 Task: Create a due date automation trigger when advanced on, on the monday of the week a card is due add fields with custom field "Resume" set to a number lower or equal to 1 and lower or equal to 10 at 11:00 AM.
Action: Mouse moved to (1343, 103)
Screenshot: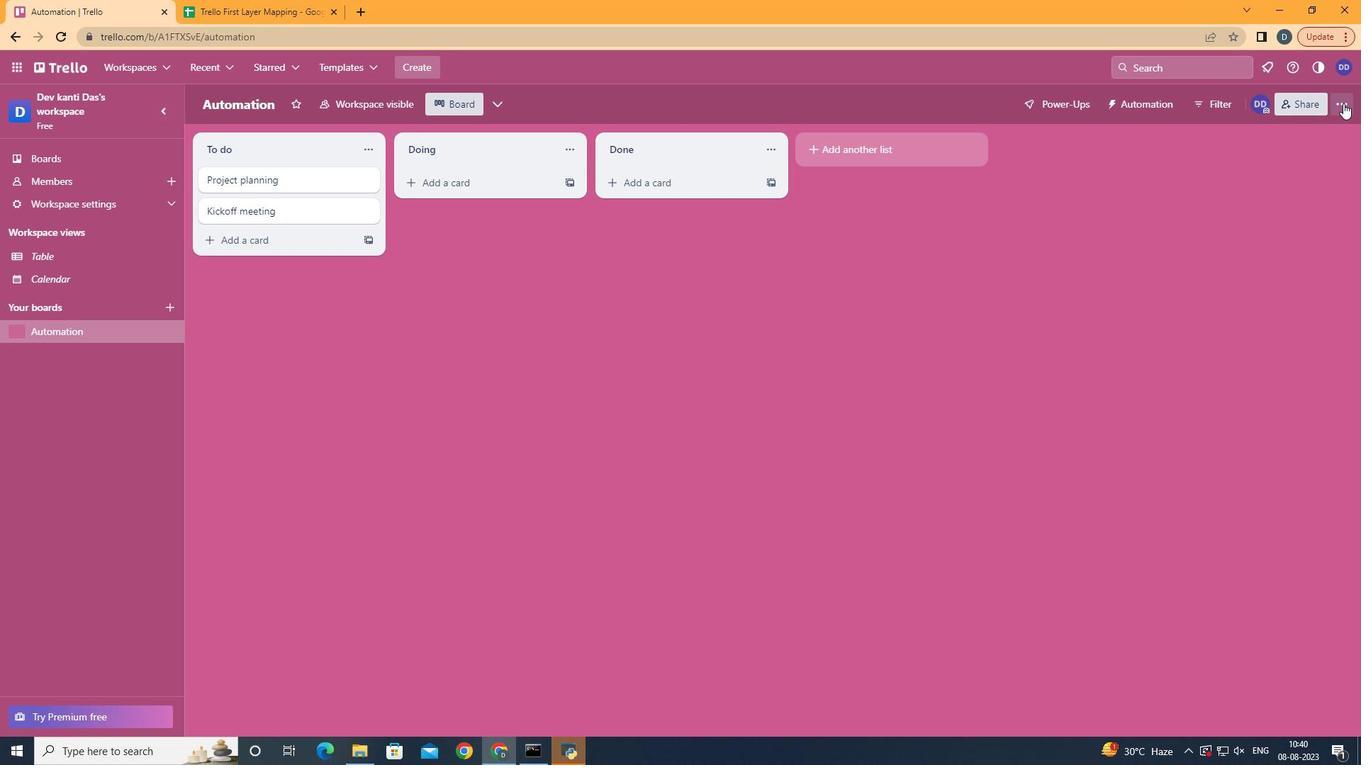
Action: Mouse pressed left at (1343, 103)
Screenshot: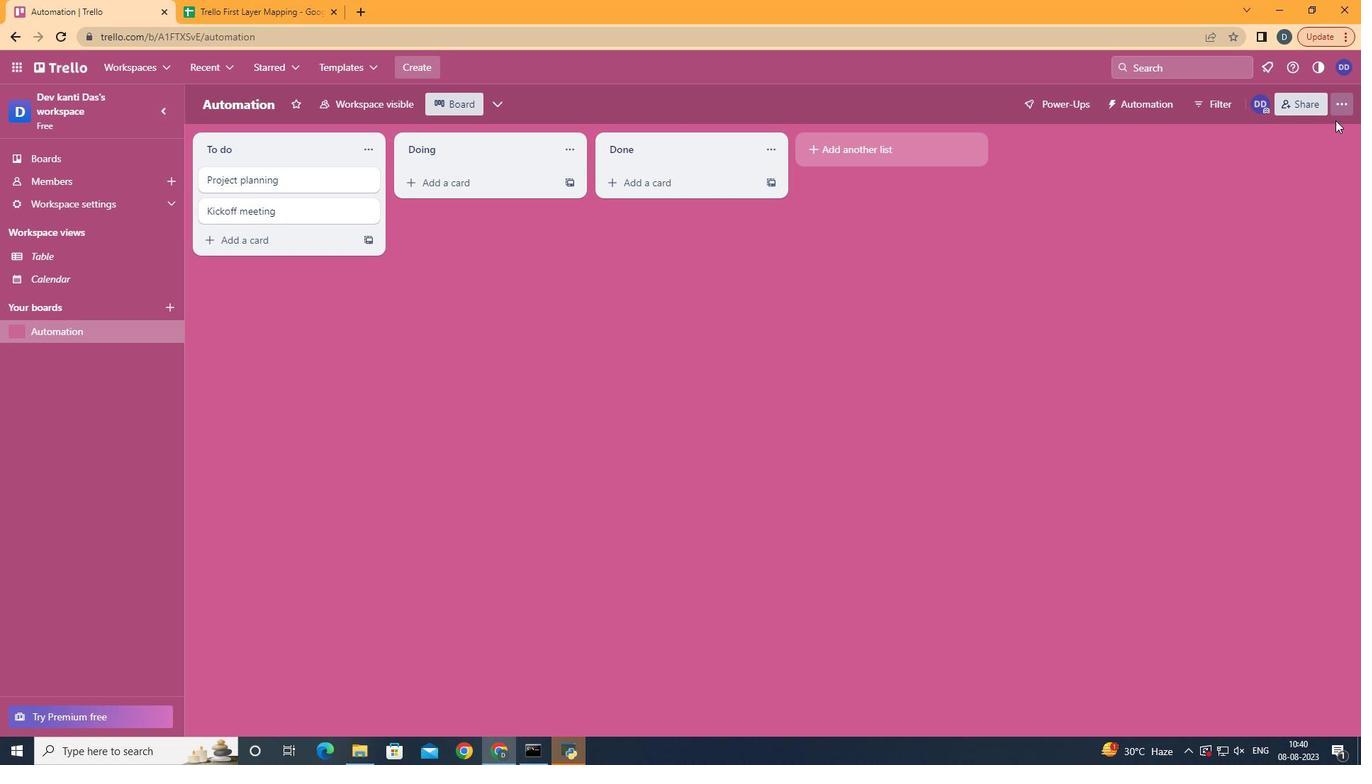 
Action: Mouse moved to (1255, 300)
Screenshot: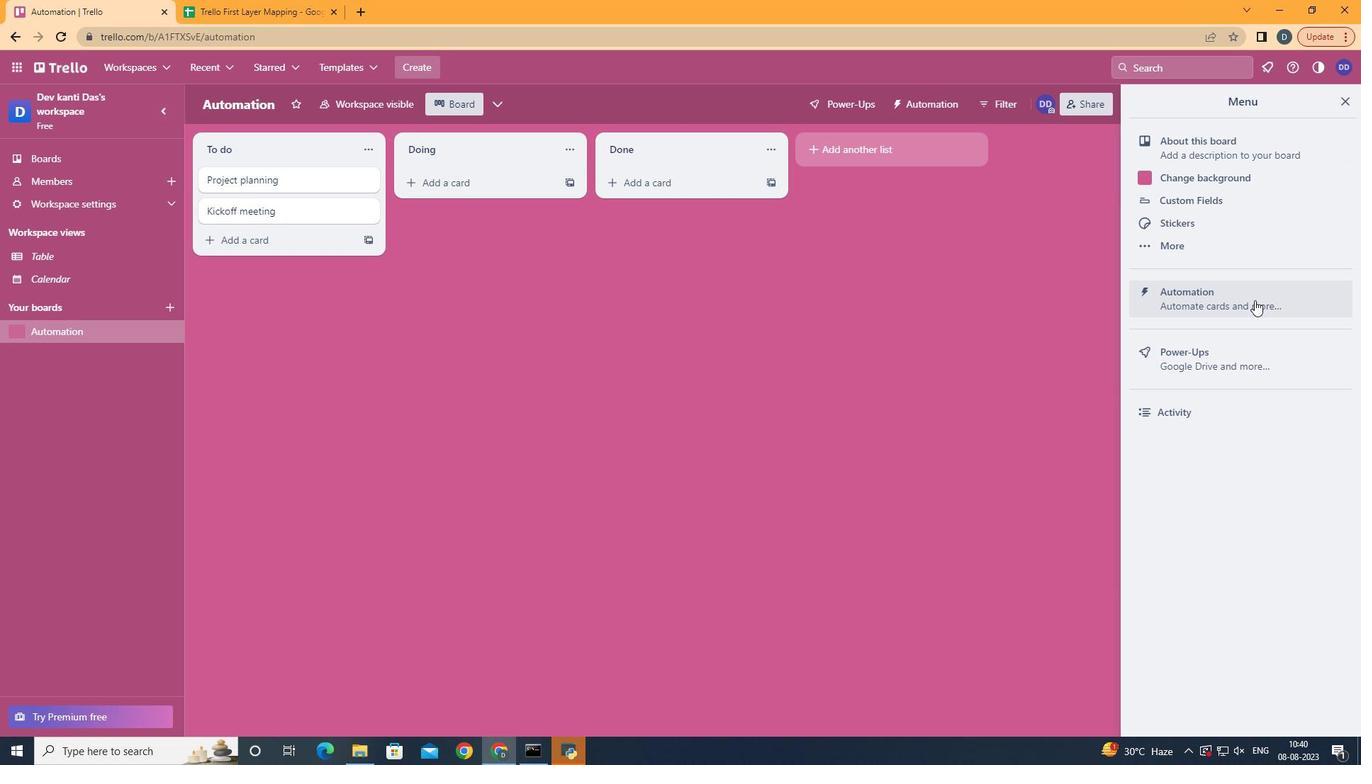 
Action: Mouse pressed left at (1255, 300)
Screenshot: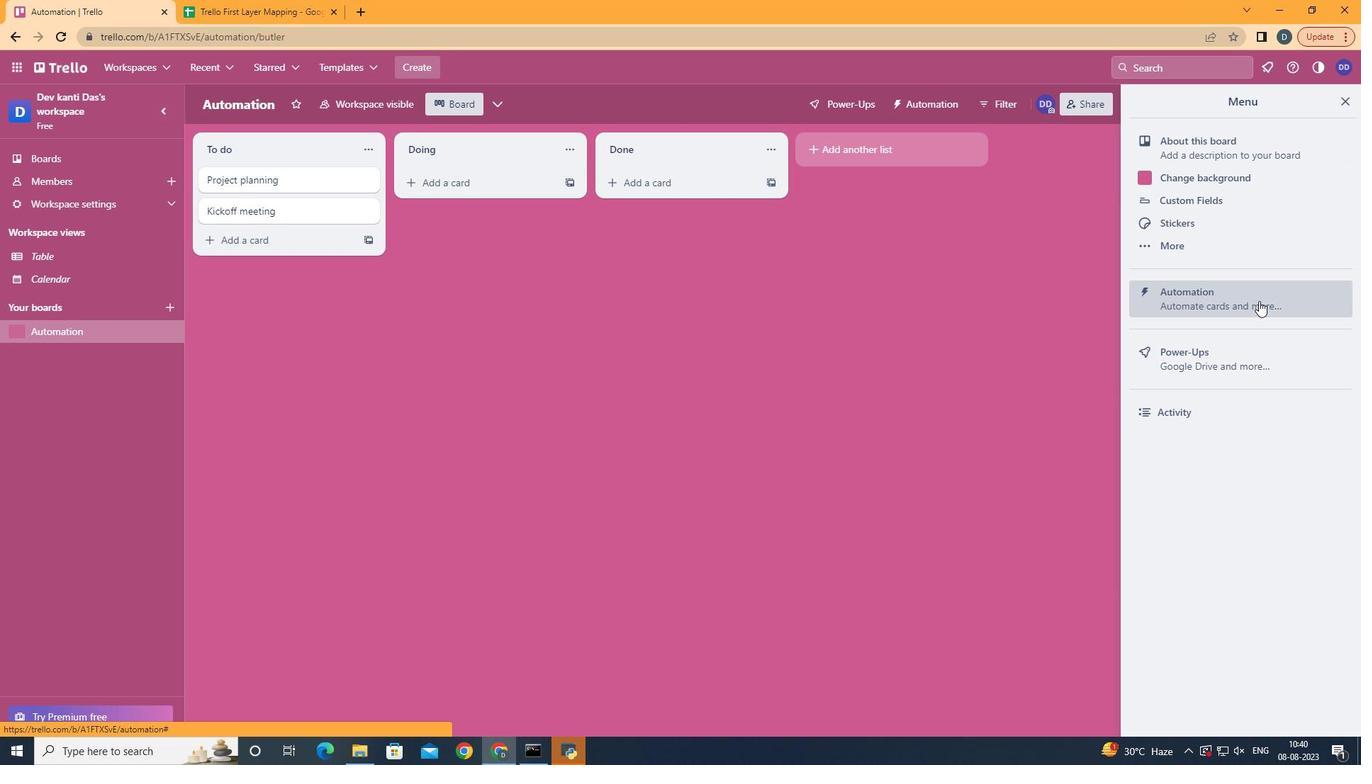
Action: Mouse moved to (257, 289)
Screenshot: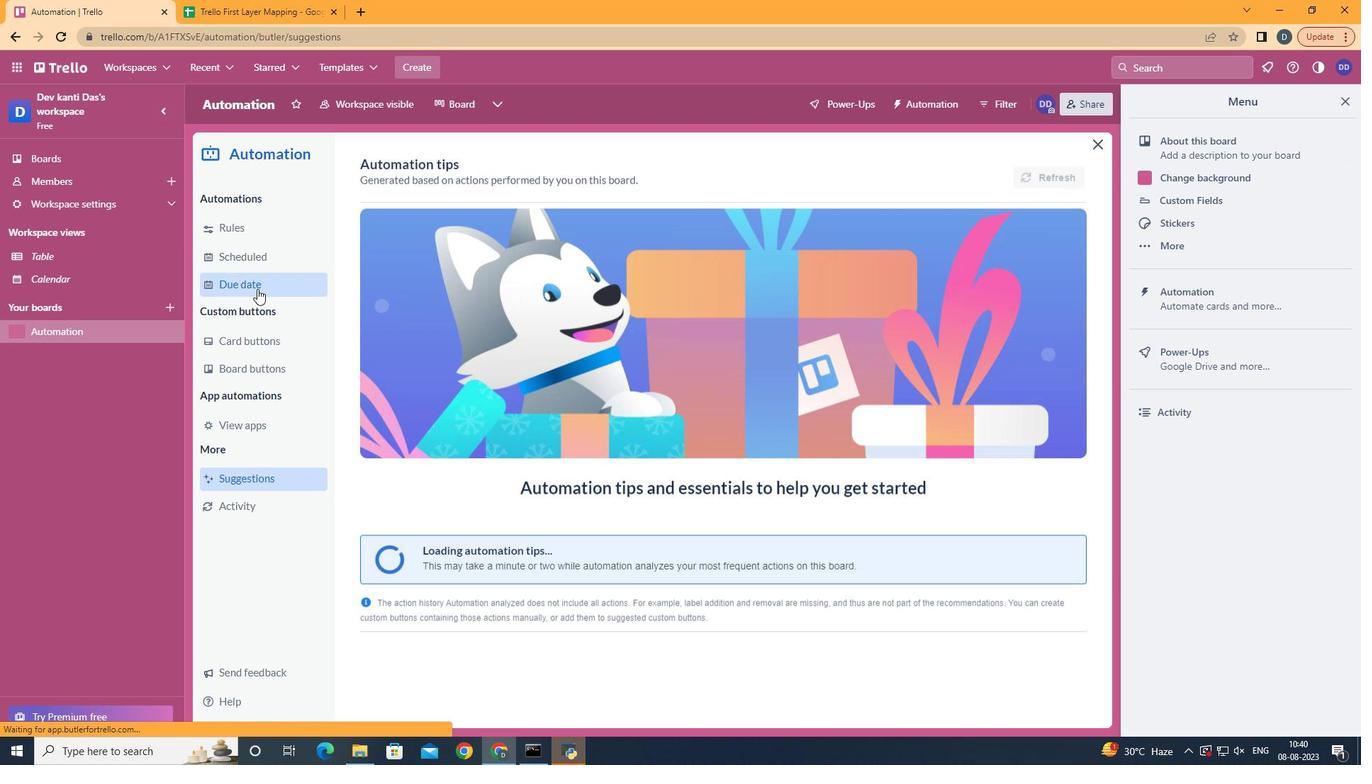 
Action: Mouse pressed left at (257, 289)
Screenshot: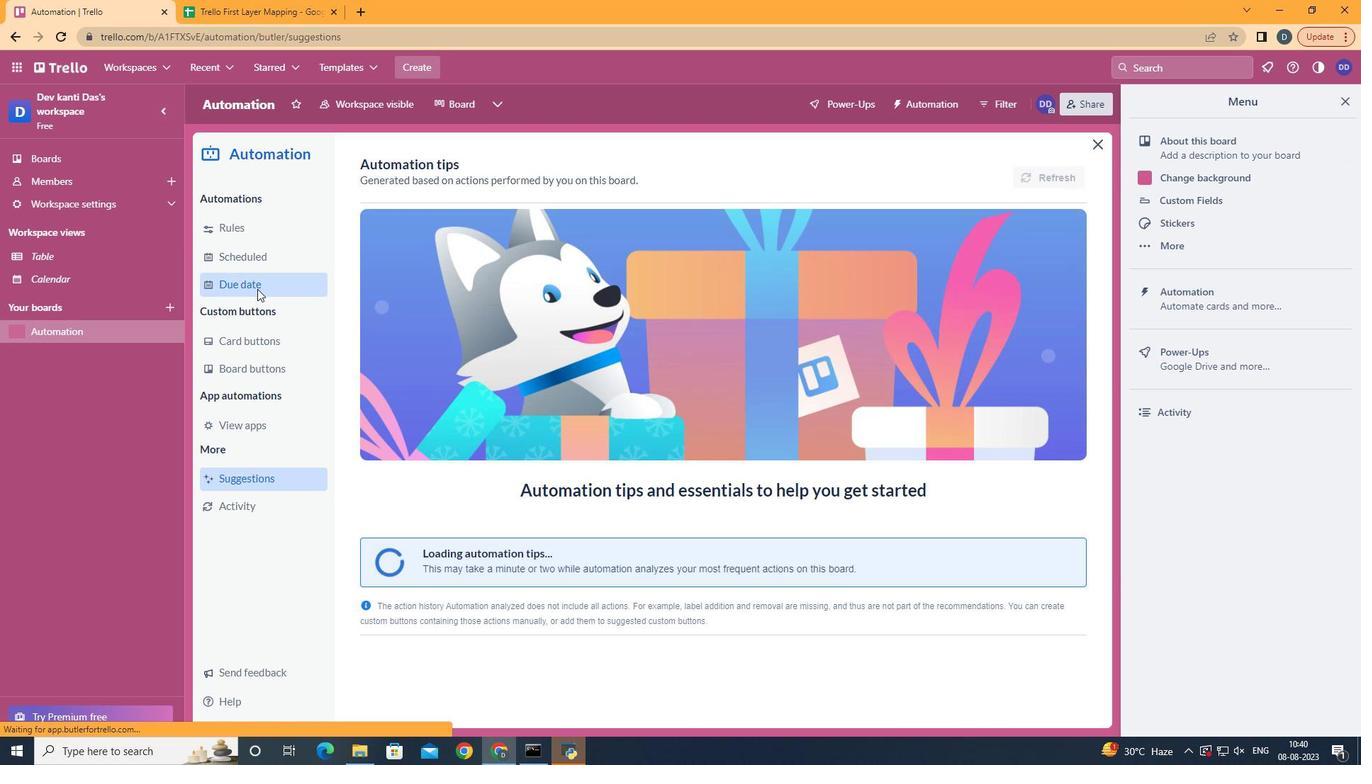 
Action: Mouse moved to (984, 172)
Screenshot: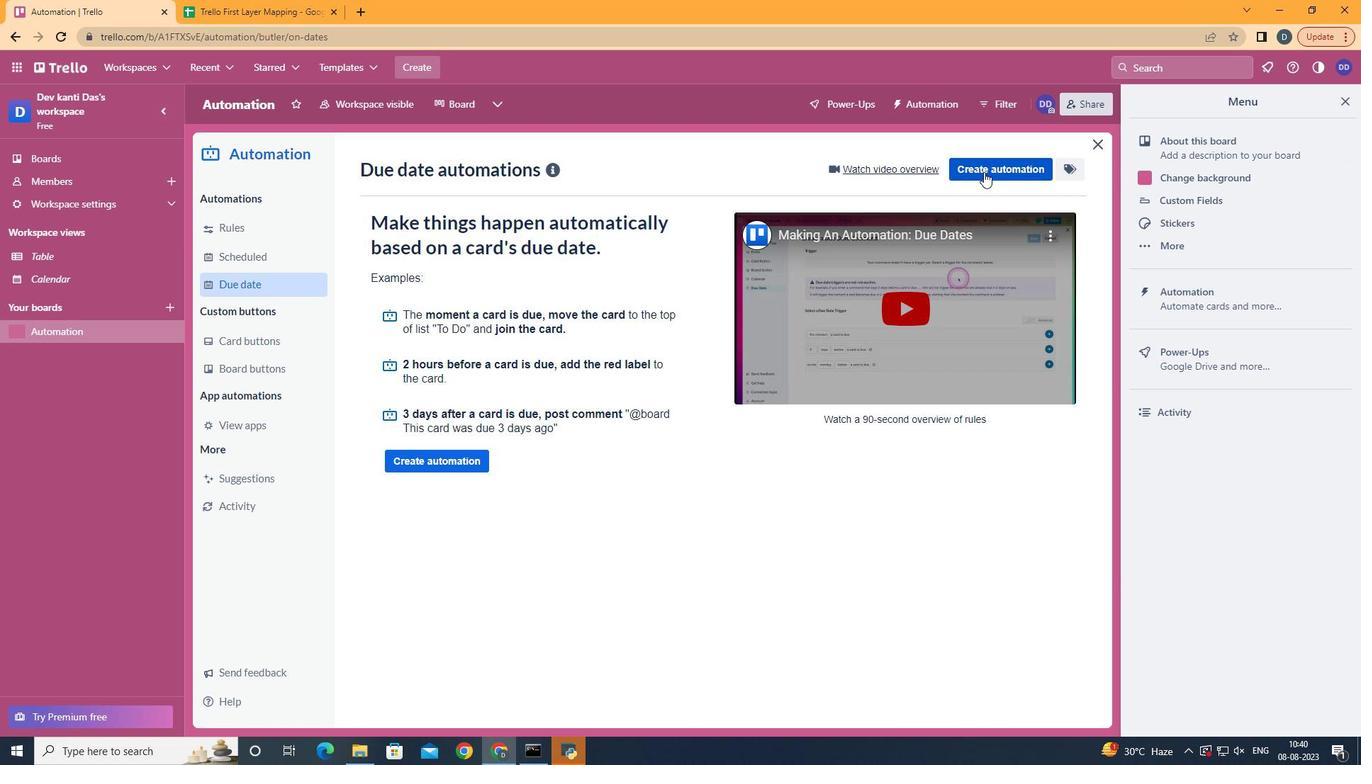 
Action: Mouse pressed left at (984, 172)
Screenshot: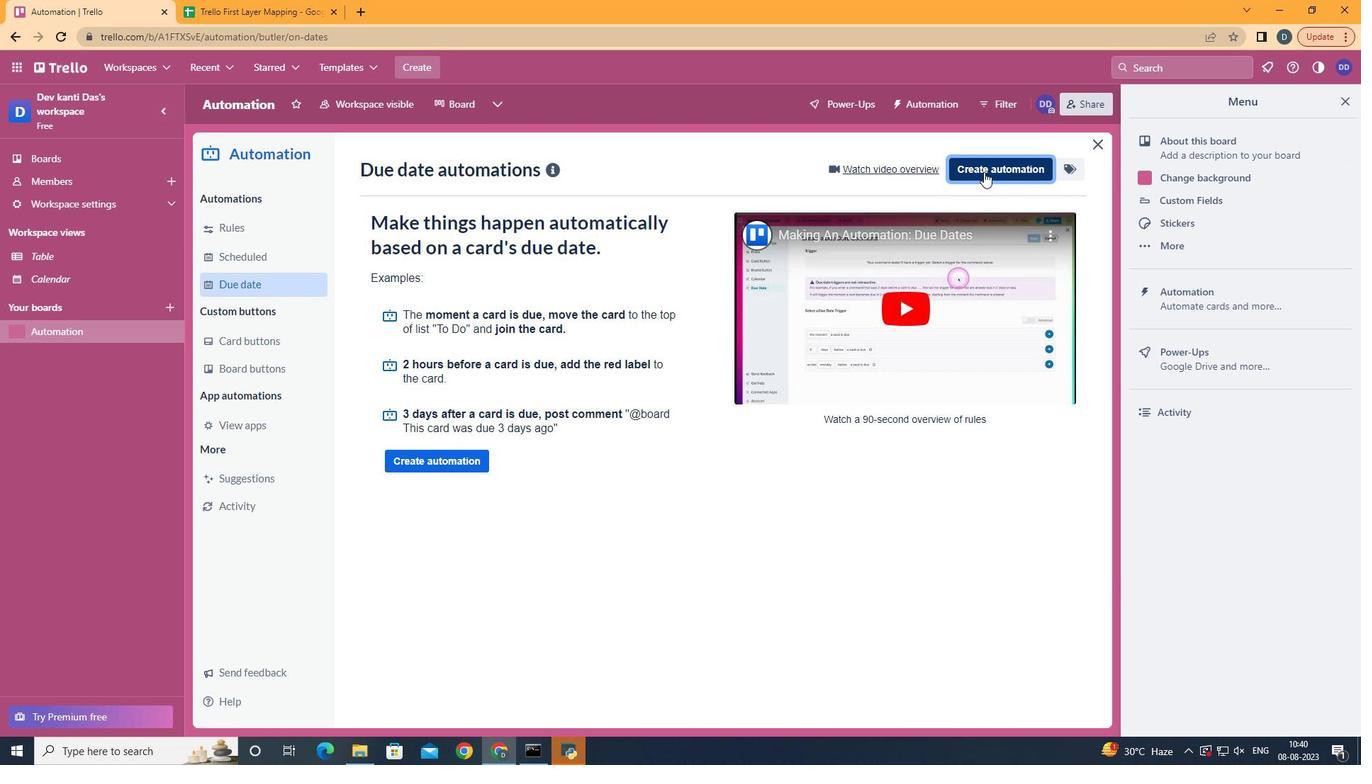 
Action: Mouse moved to (694, 310)
Screenshot: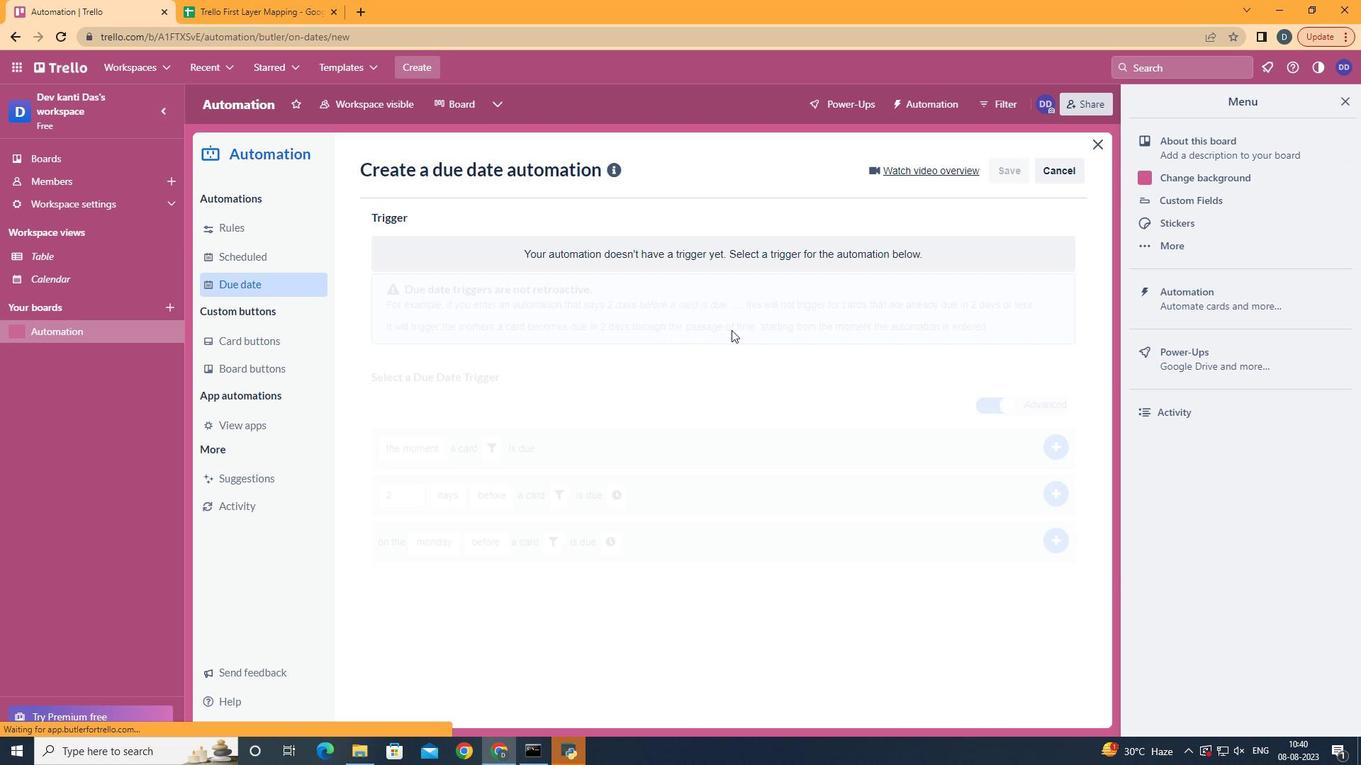 
Action: Mouse pressed left at (694, 310)
Screenshot: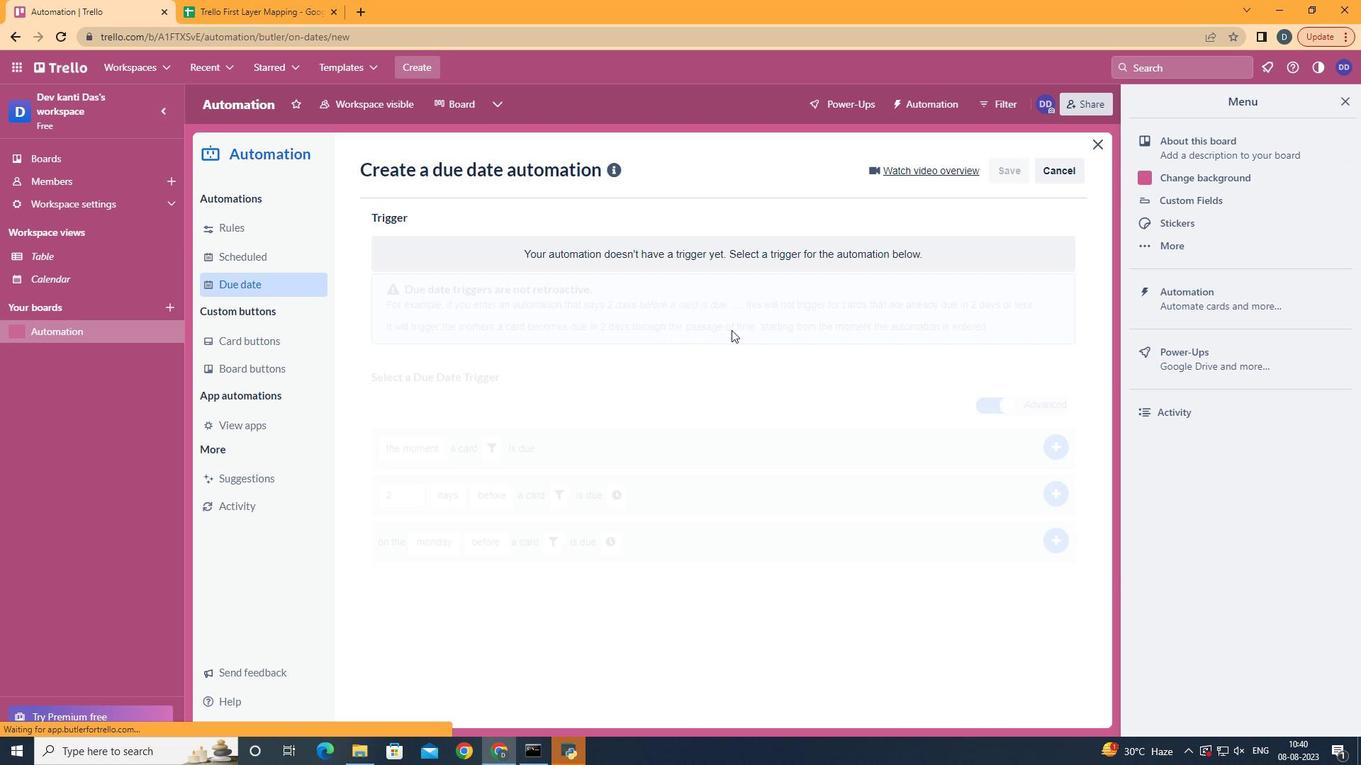 
Action: Mouse moved to (465, 362)
Screenshot: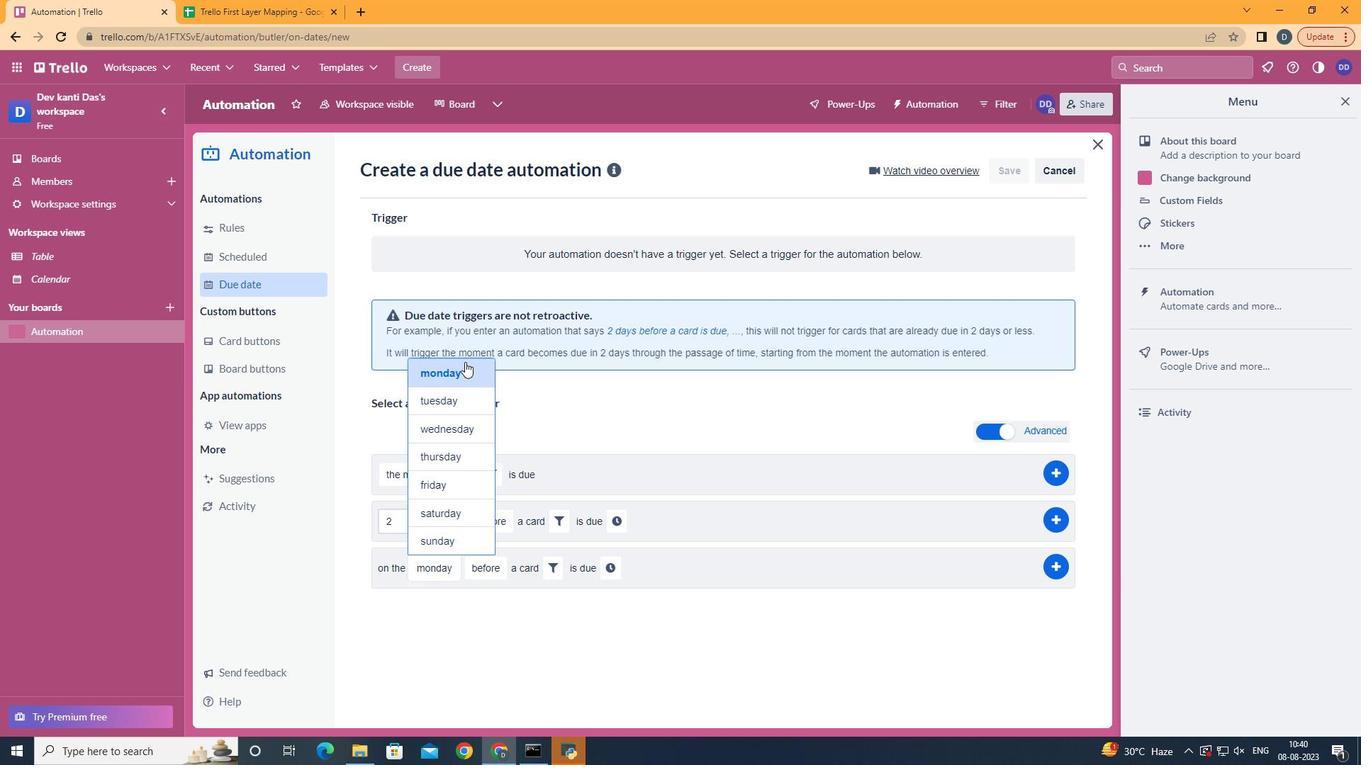
Action: Mouse pressed left at (465, 362)
Screenshot: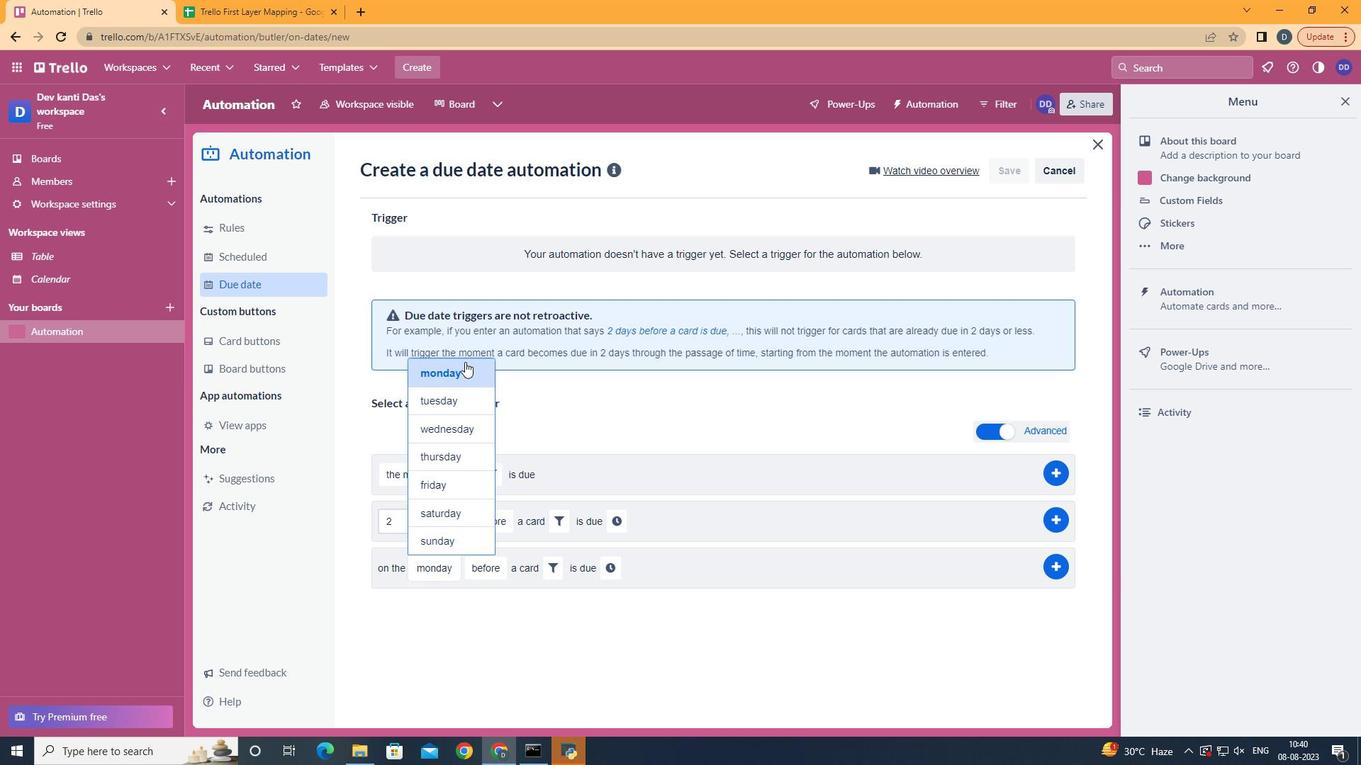 
Action: Mouse moved to (499, 648)
Screenshot: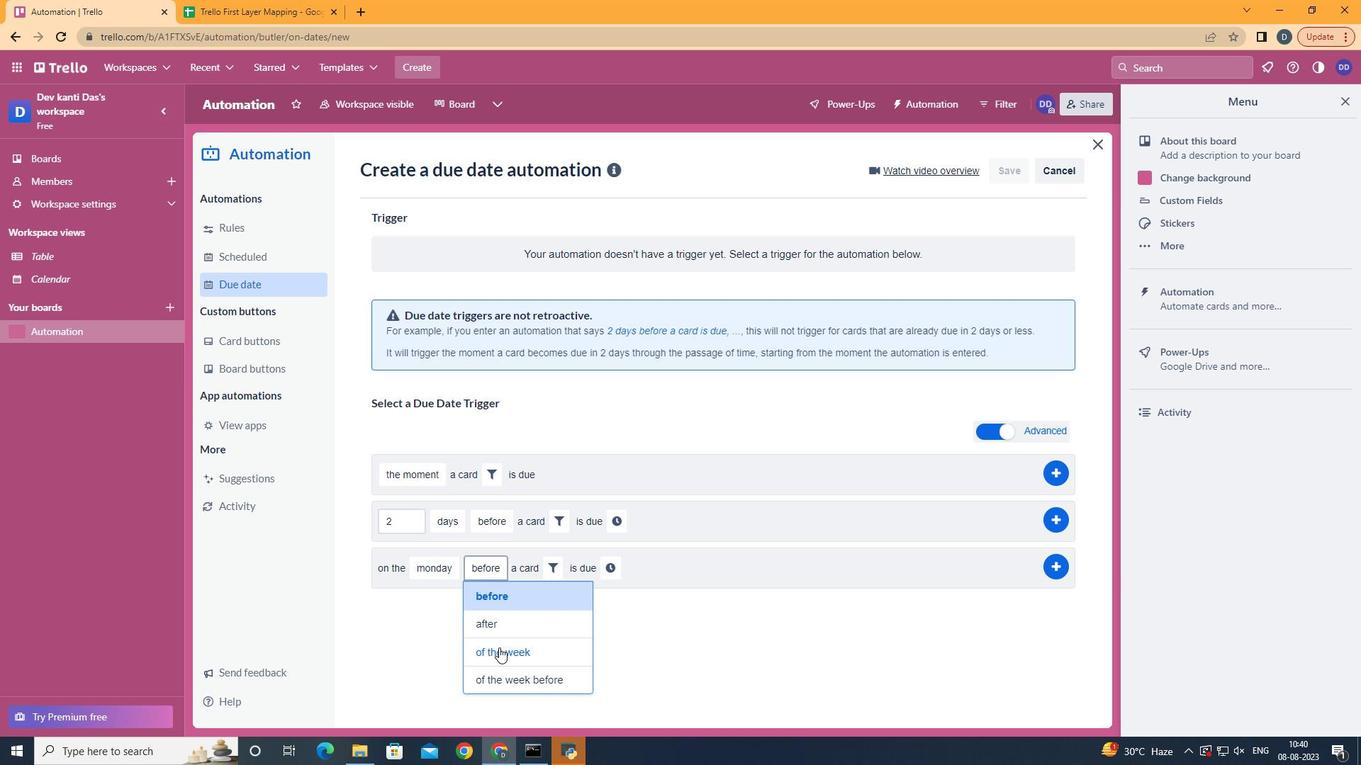 
Action: Mouse pressed left at (499, 648)
Screenshot: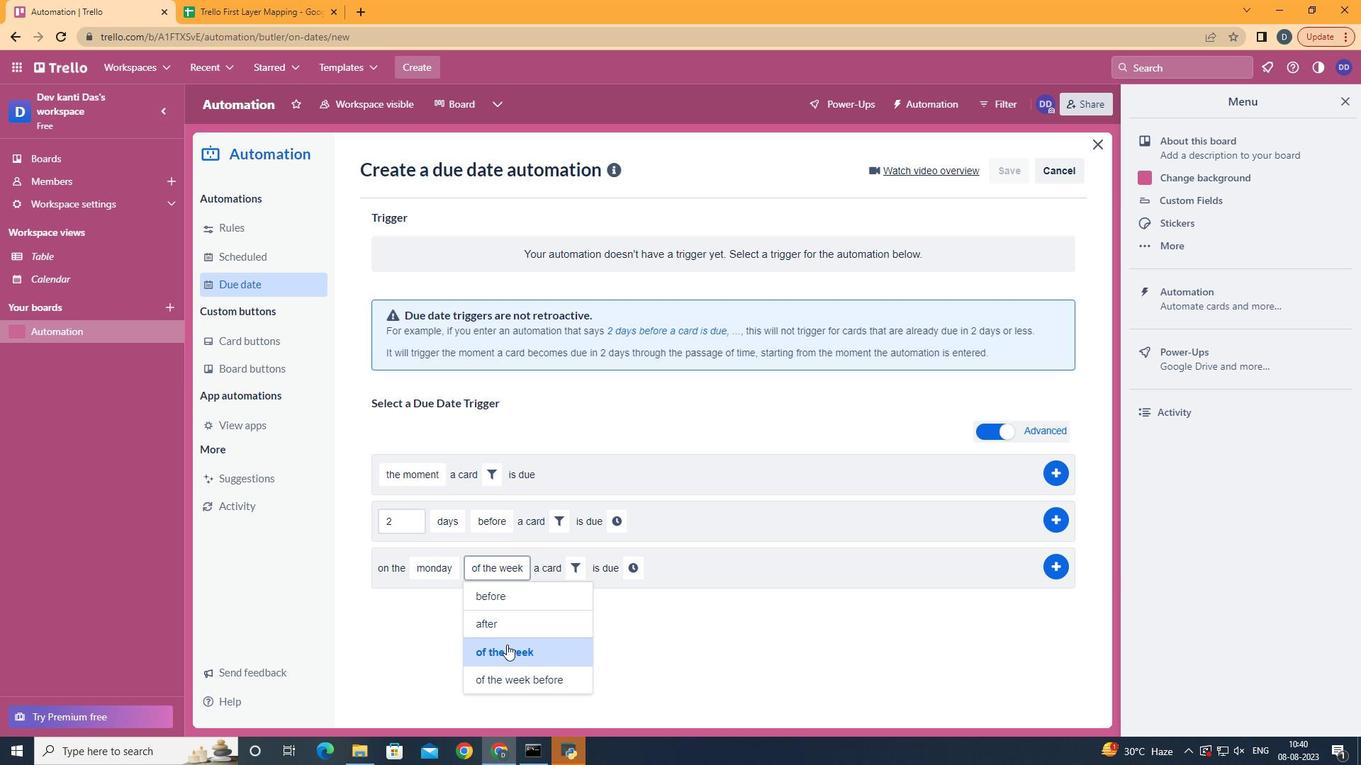 
Action: Mouse moved to (575, 572)
Screenshot: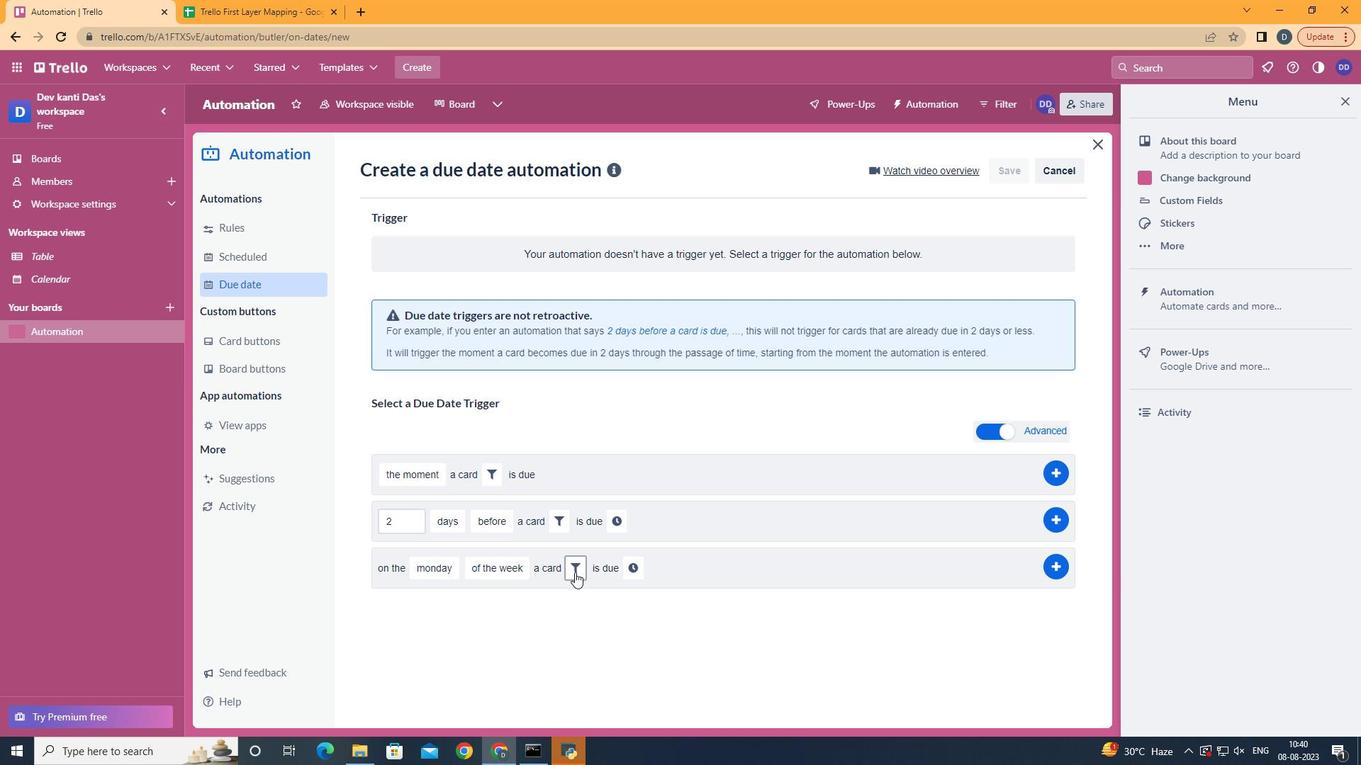 
Action: Mouse pressed left at (575, 572)
Screenshot: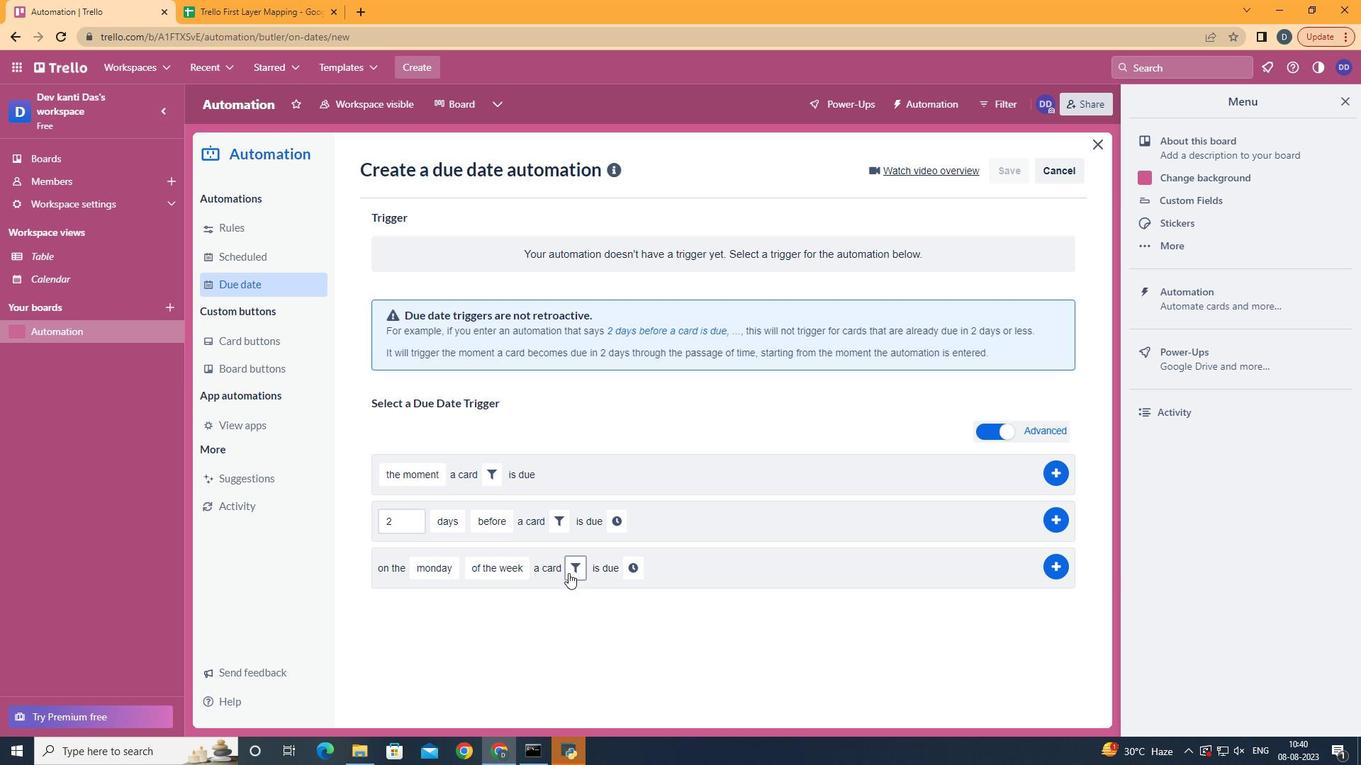 
Action: Mouse moved to (818, 618)
Screenshot: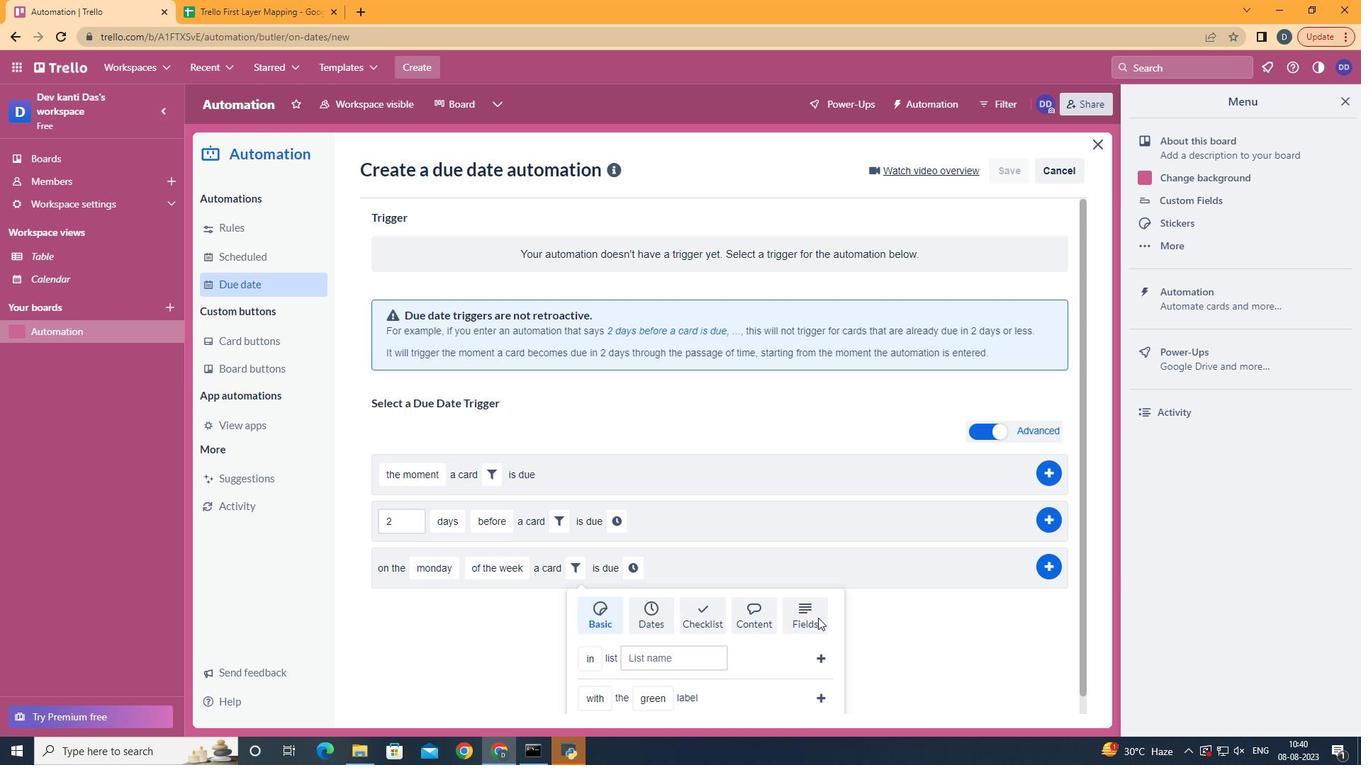 
Action: Mouse pressed left at (818, 618)
Screenshot: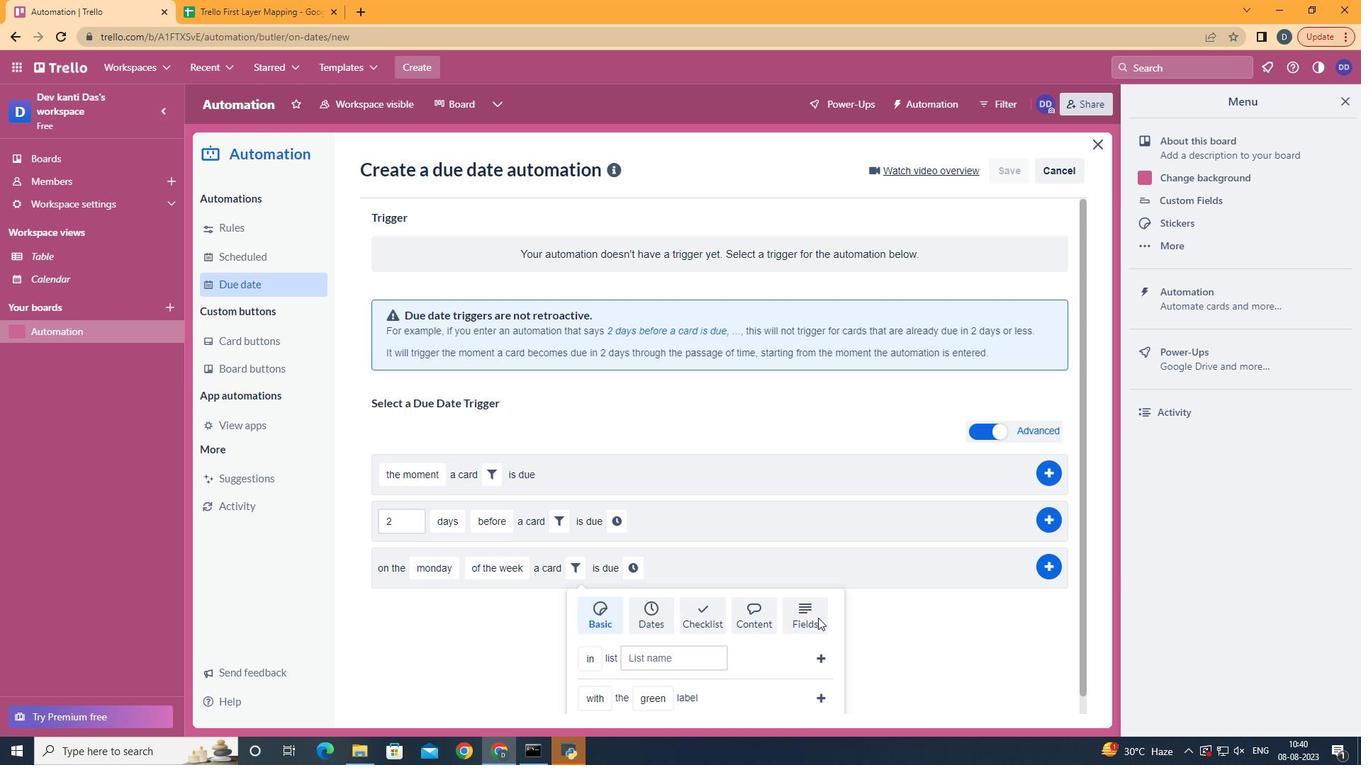 
Action: Mouse moved to (819, 614)
Screenshot: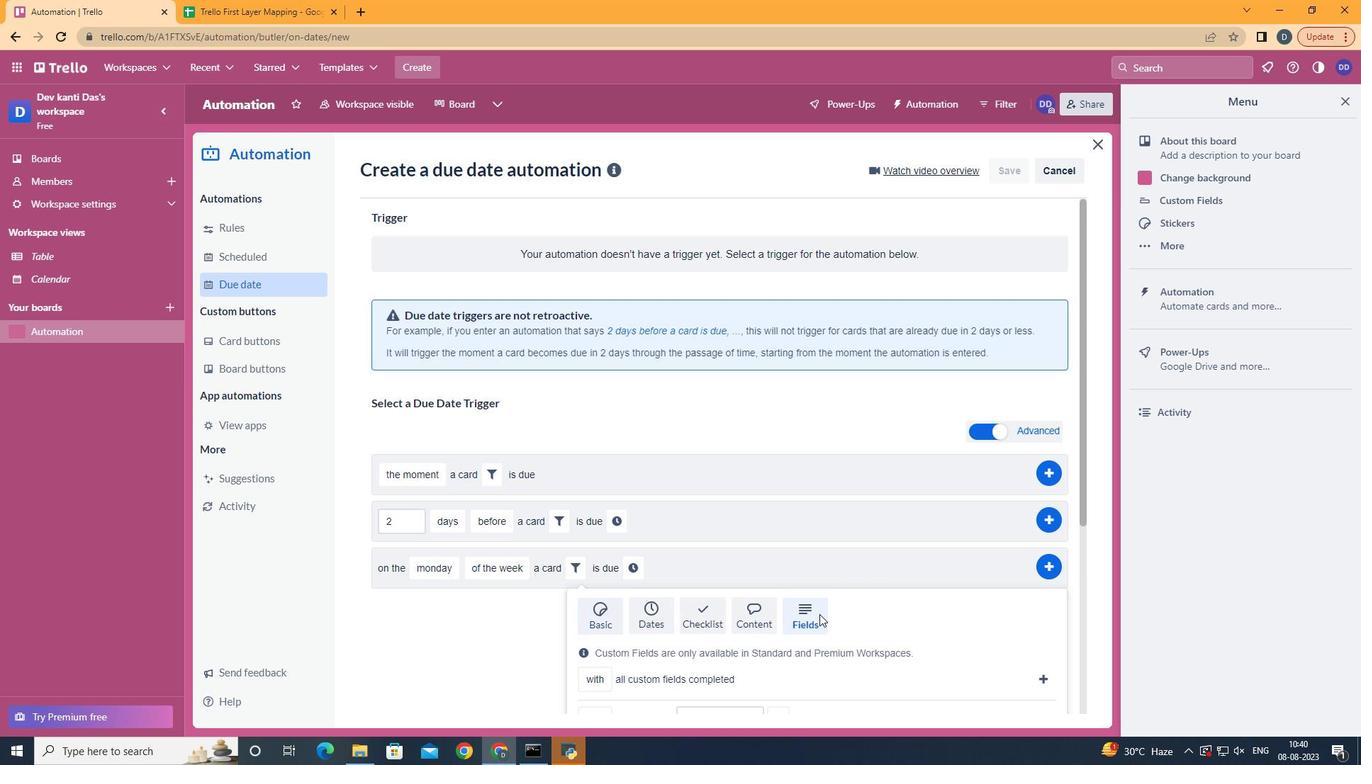 
Action: Mouse scrolled (819, 614) with delta (0, 0)
Screenshot: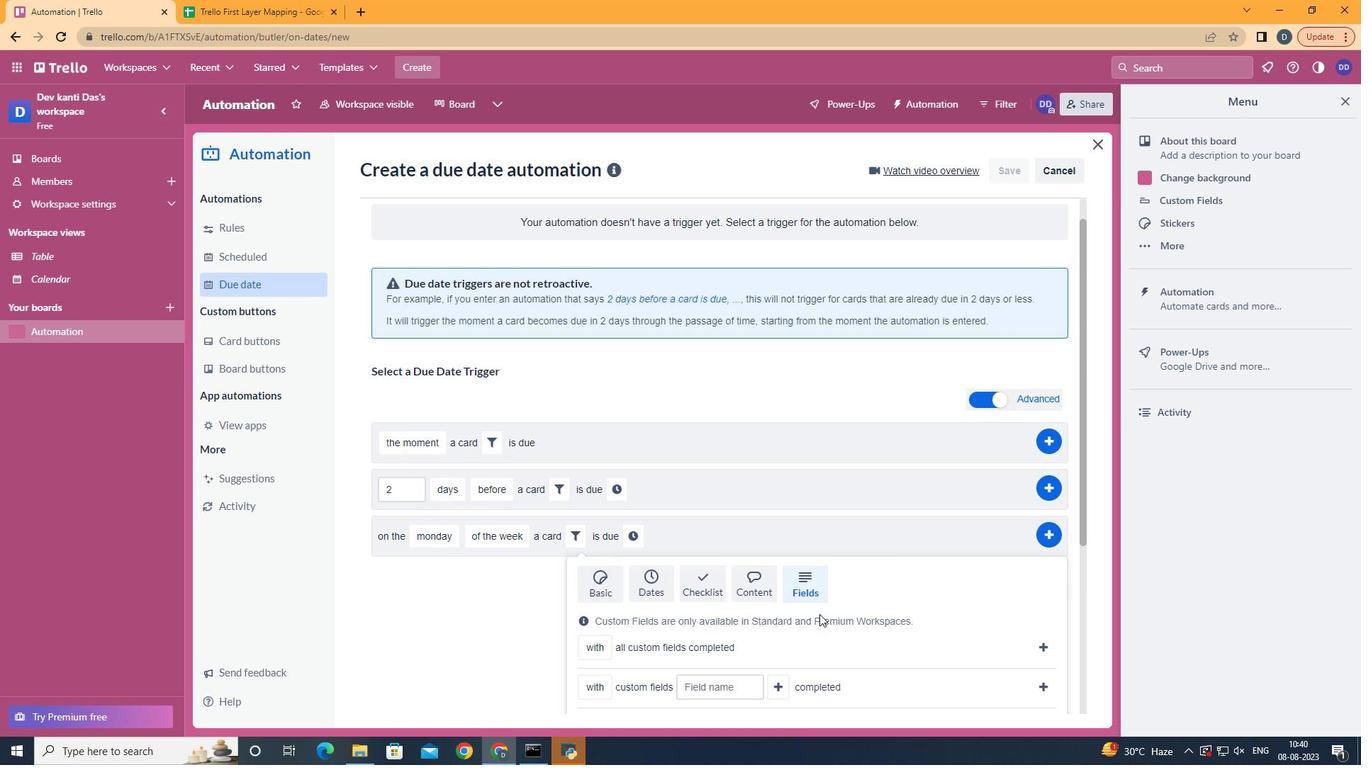 
Action: Mouse scrolled (819, 614) with delta (0, 0)
Screenshot: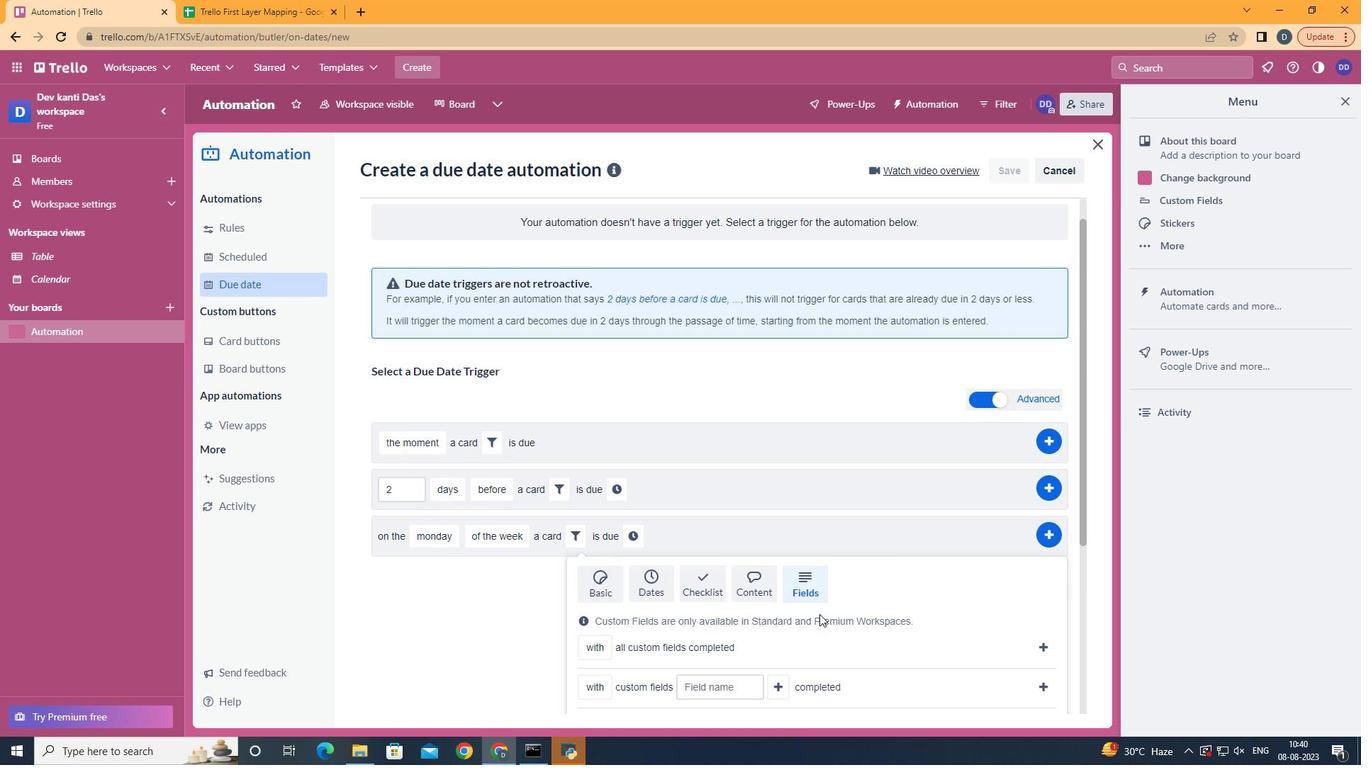 
Action: Mouse scrolled (819, 614) with delta (0, 0)
Screenshot: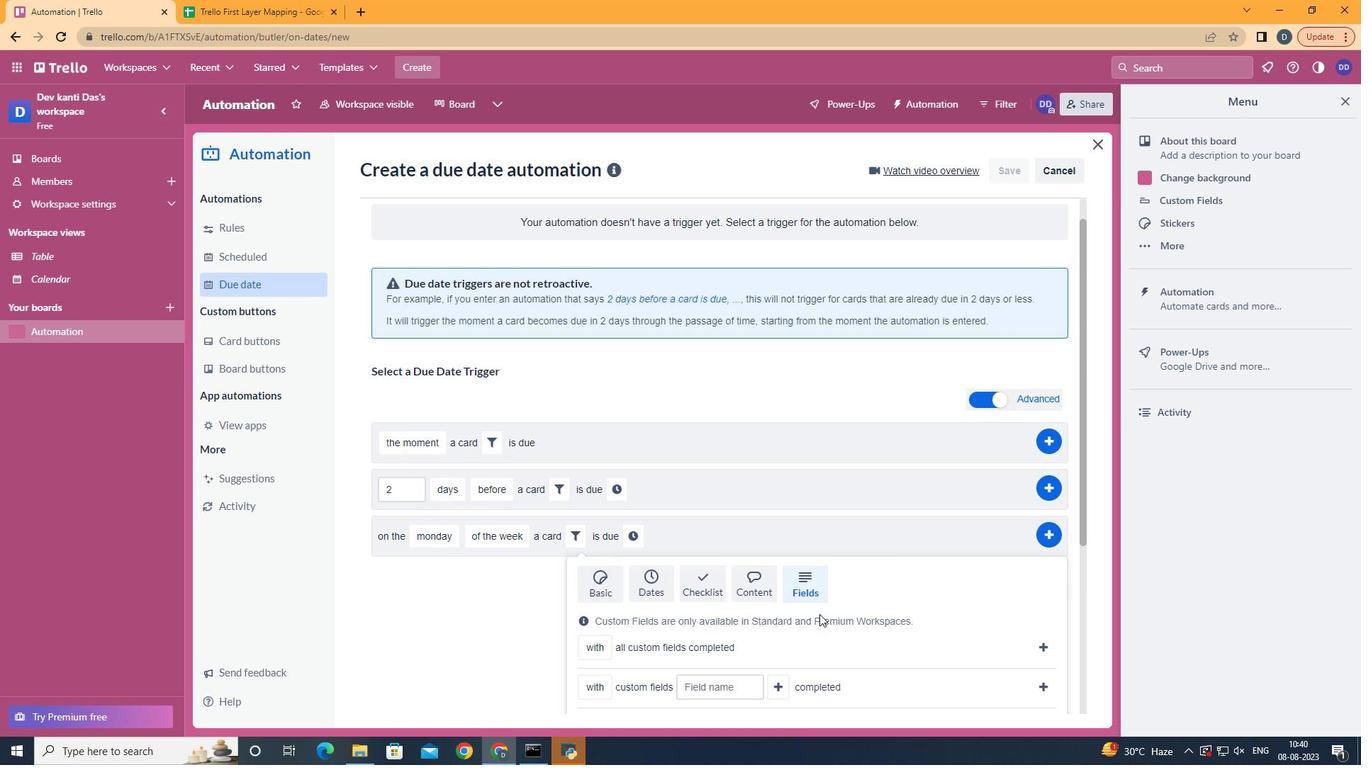 
Action: Mouse scrolled (819, 614) with delta (0, 0)
Screenshot: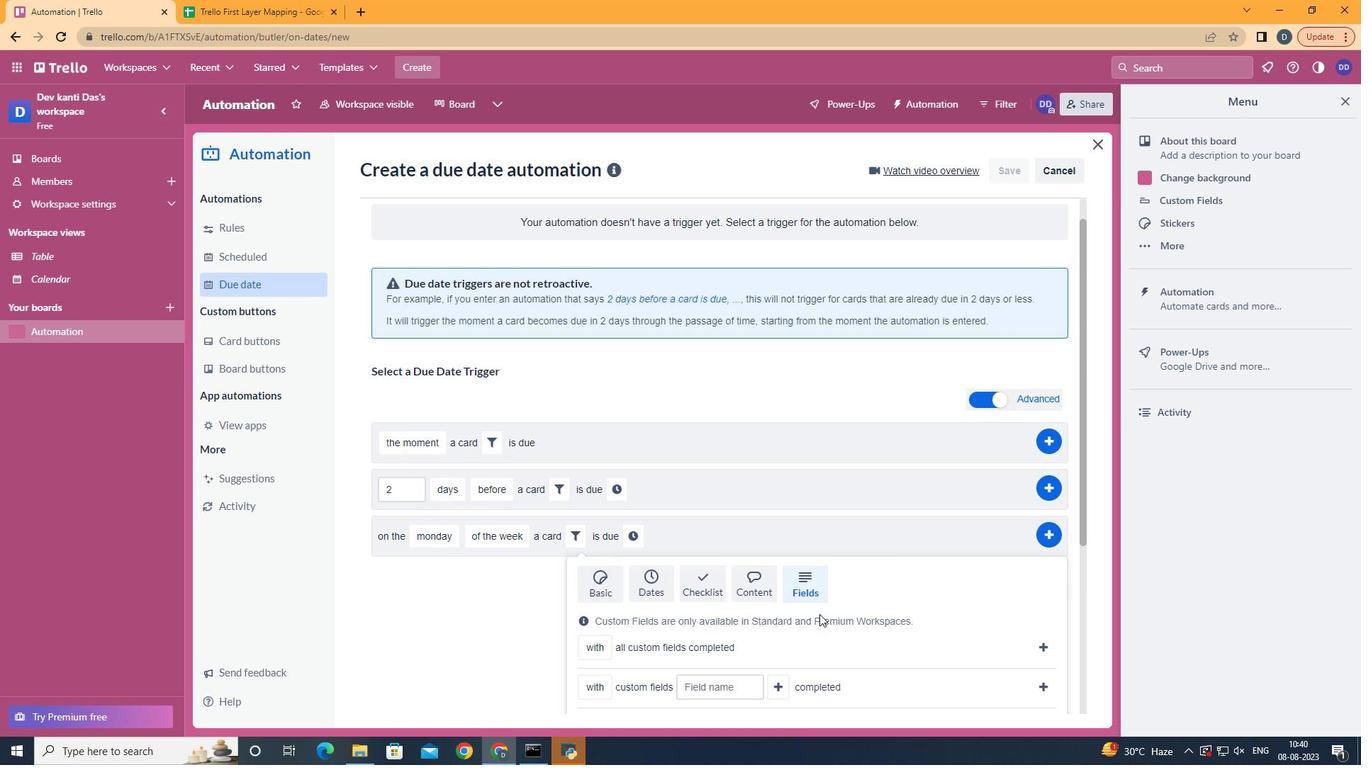 
Action: Mouse scrolled (819, 614) with delta (0, 0)
Screenshot: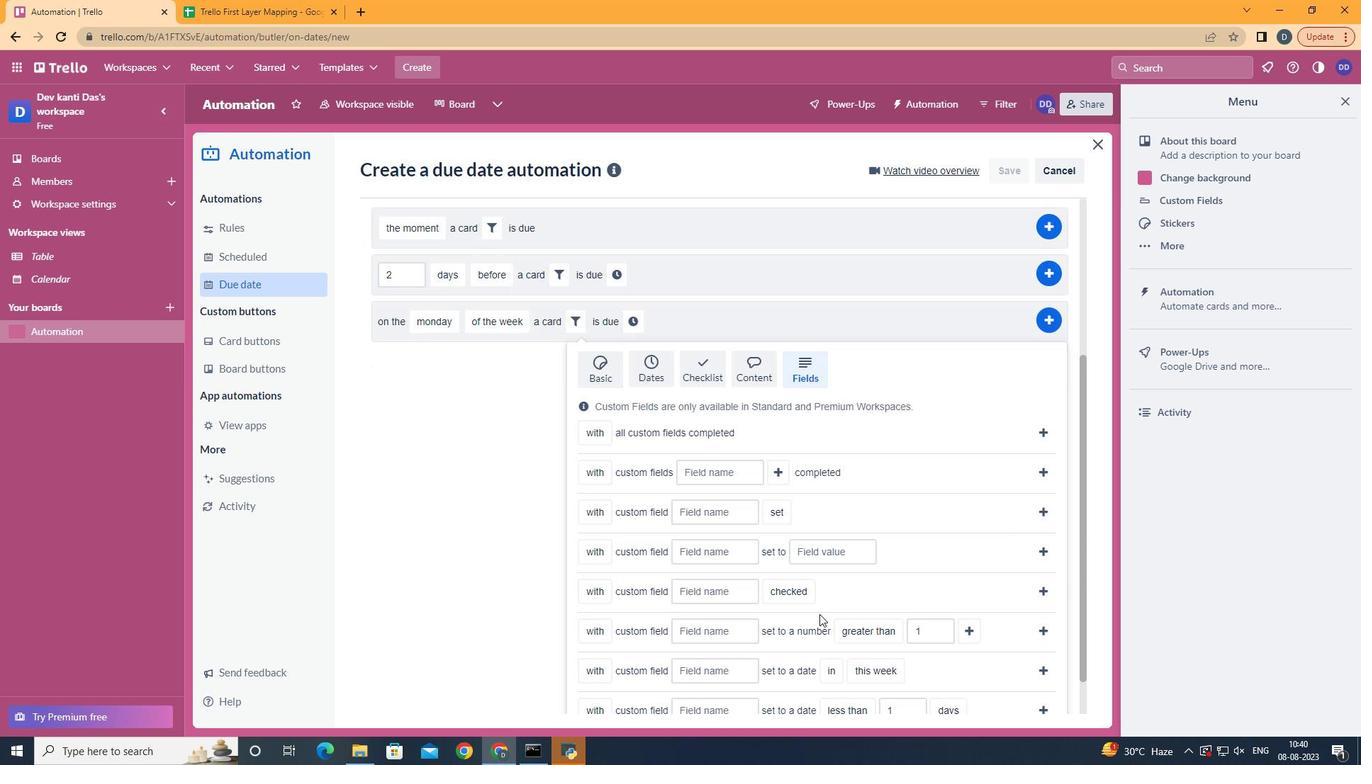
Action: Mouse scrolled (819, 614) with delta (0, 0)
Screenshot: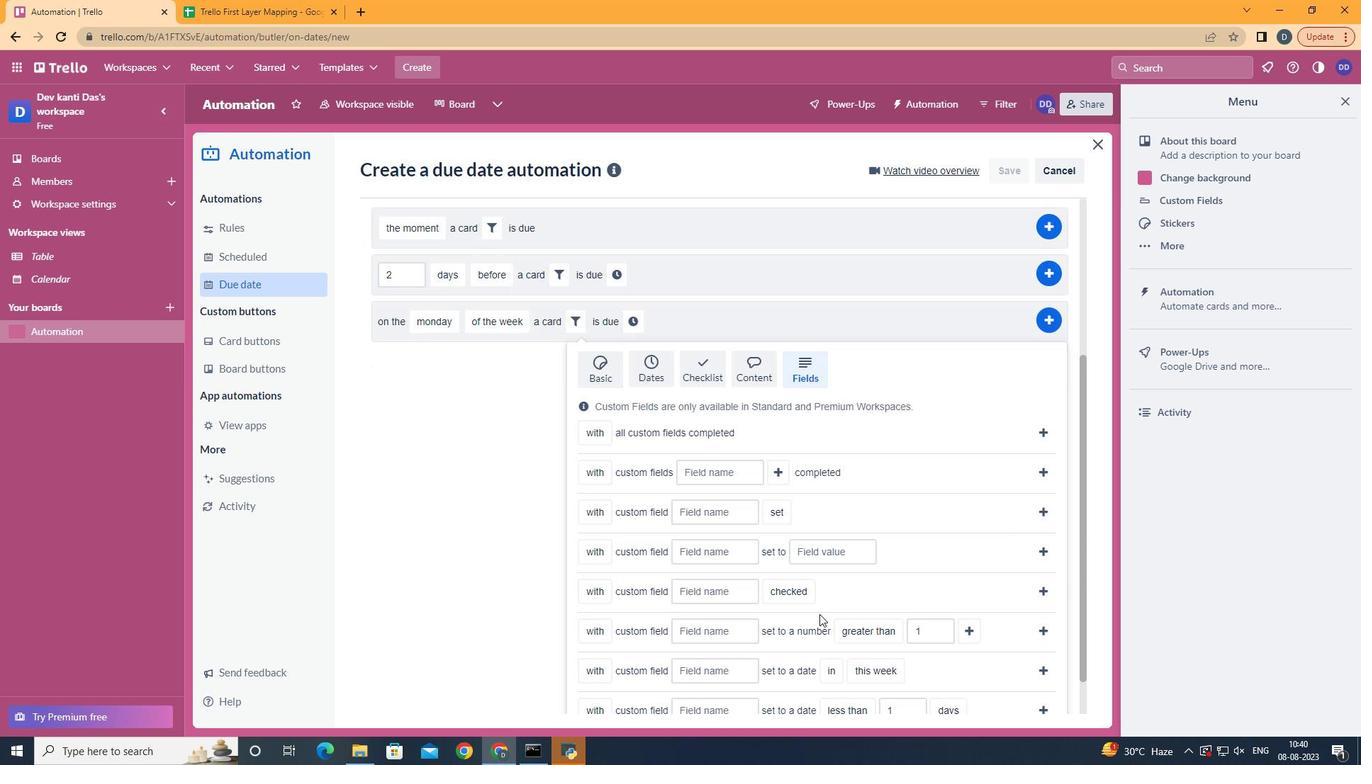 
Action: Mouse moved to (594, 603)
Screenshot: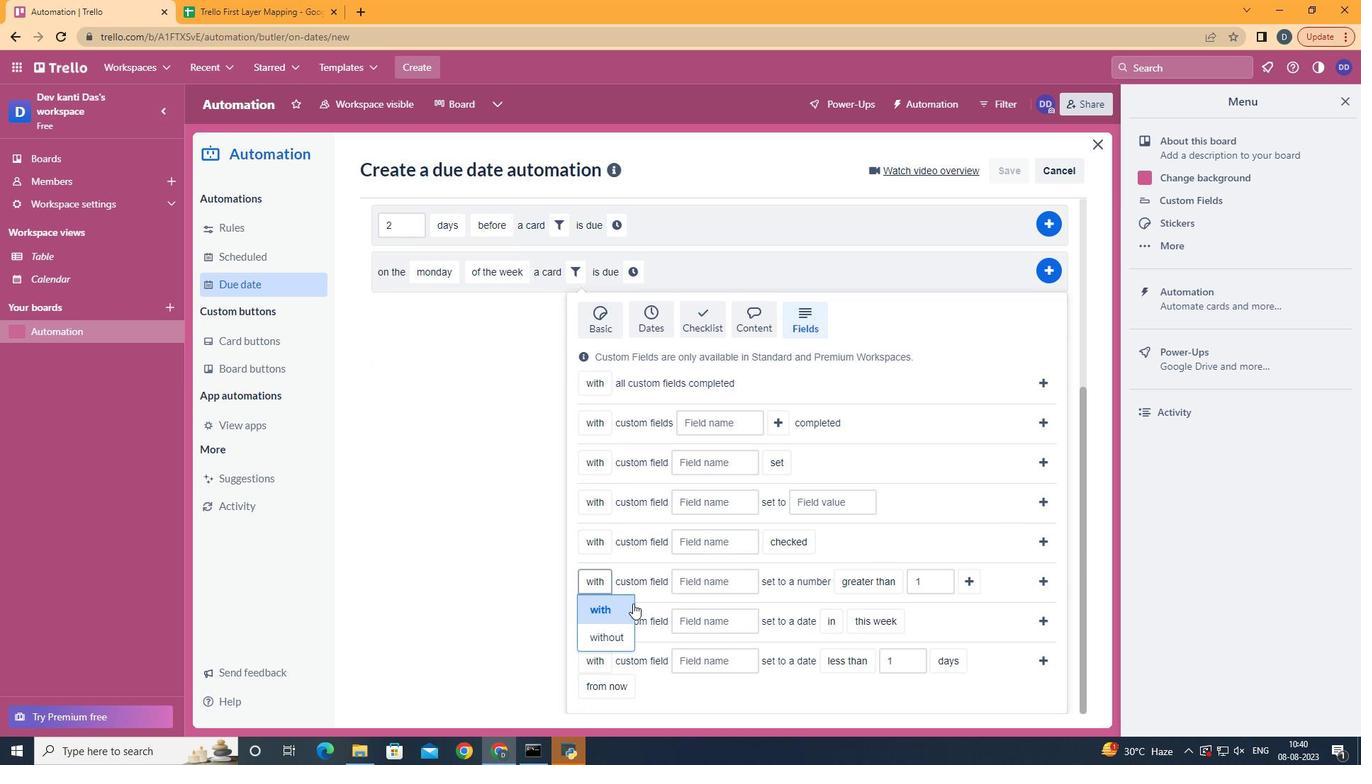 
Action: Mouse pressed left at (594, 603)
Screenshot: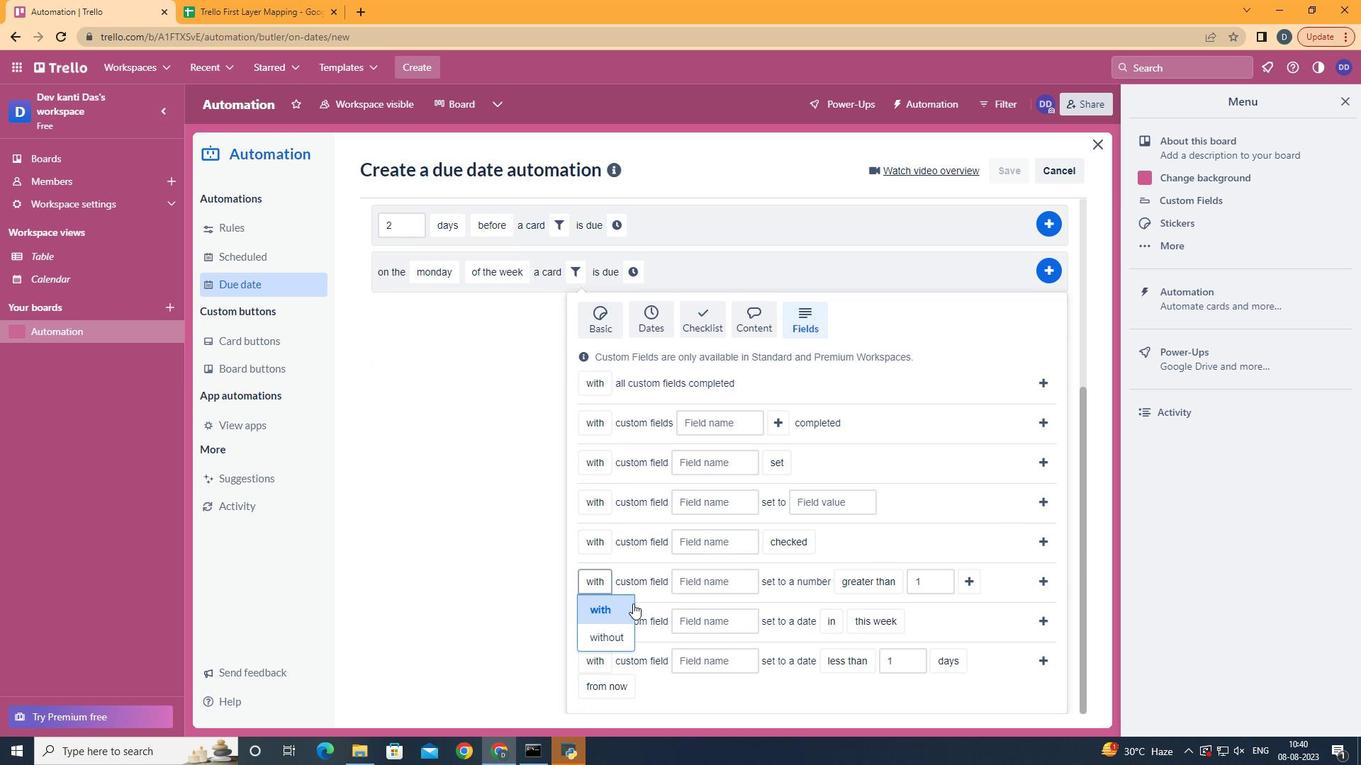 
Action: Mouse moved to (712, 590)
Screenshot: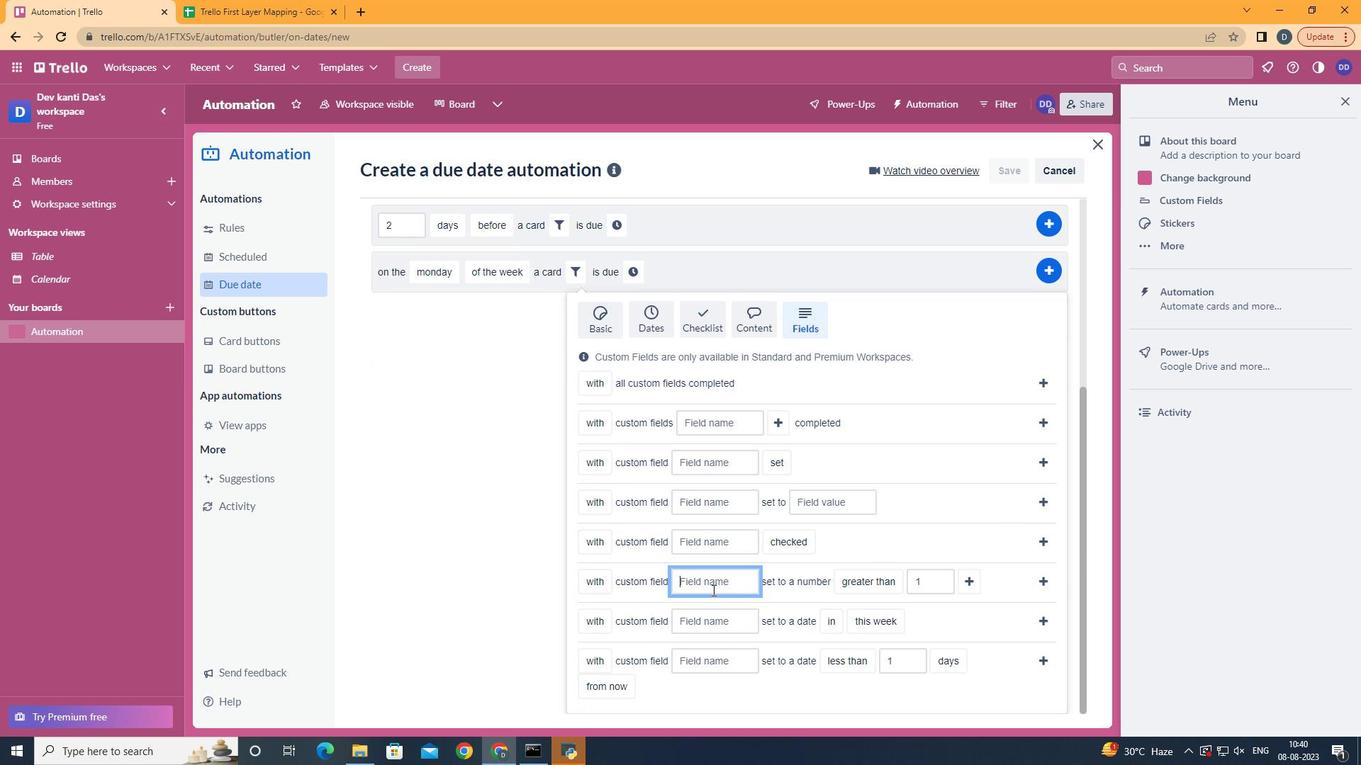 
Action: Mouse pressed left at (712, 590)
Screenshot: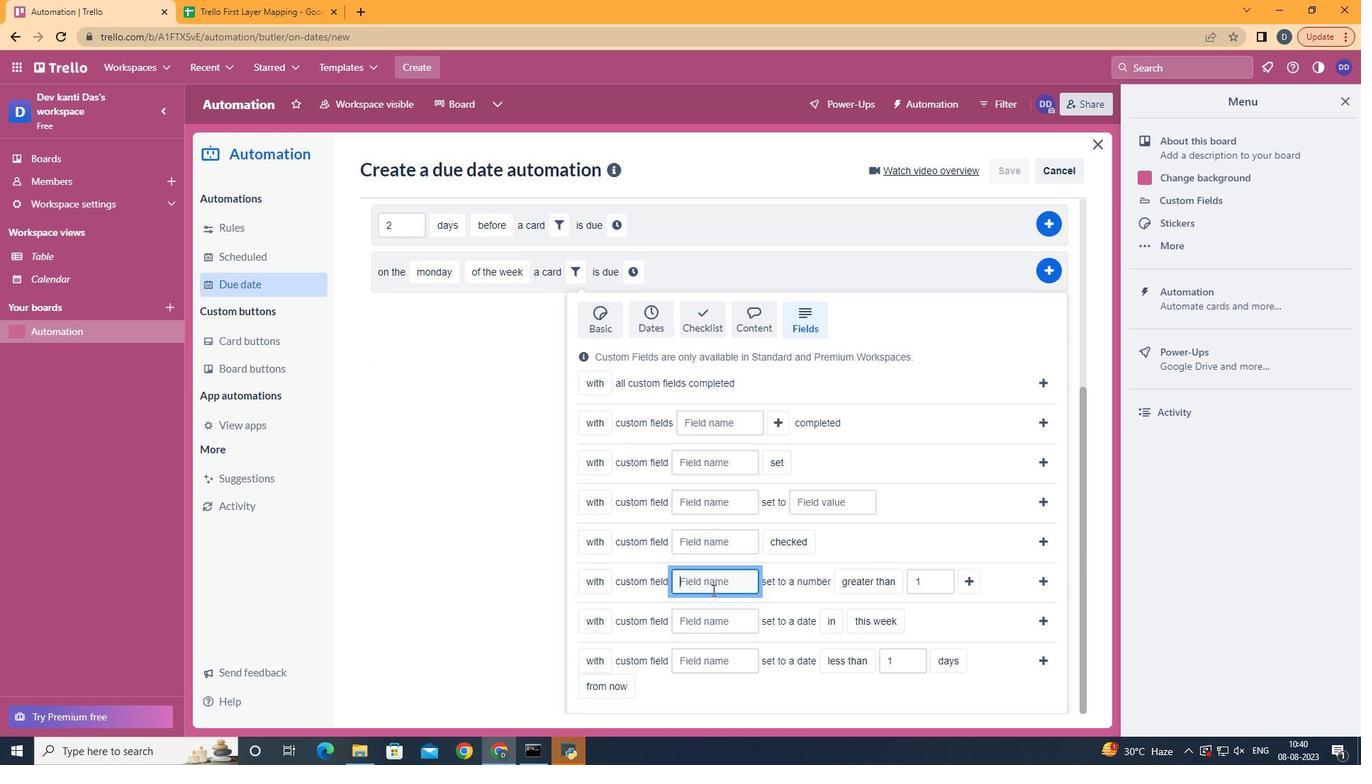
Action: Key pressed <Key.shift>Resume
Screenshot: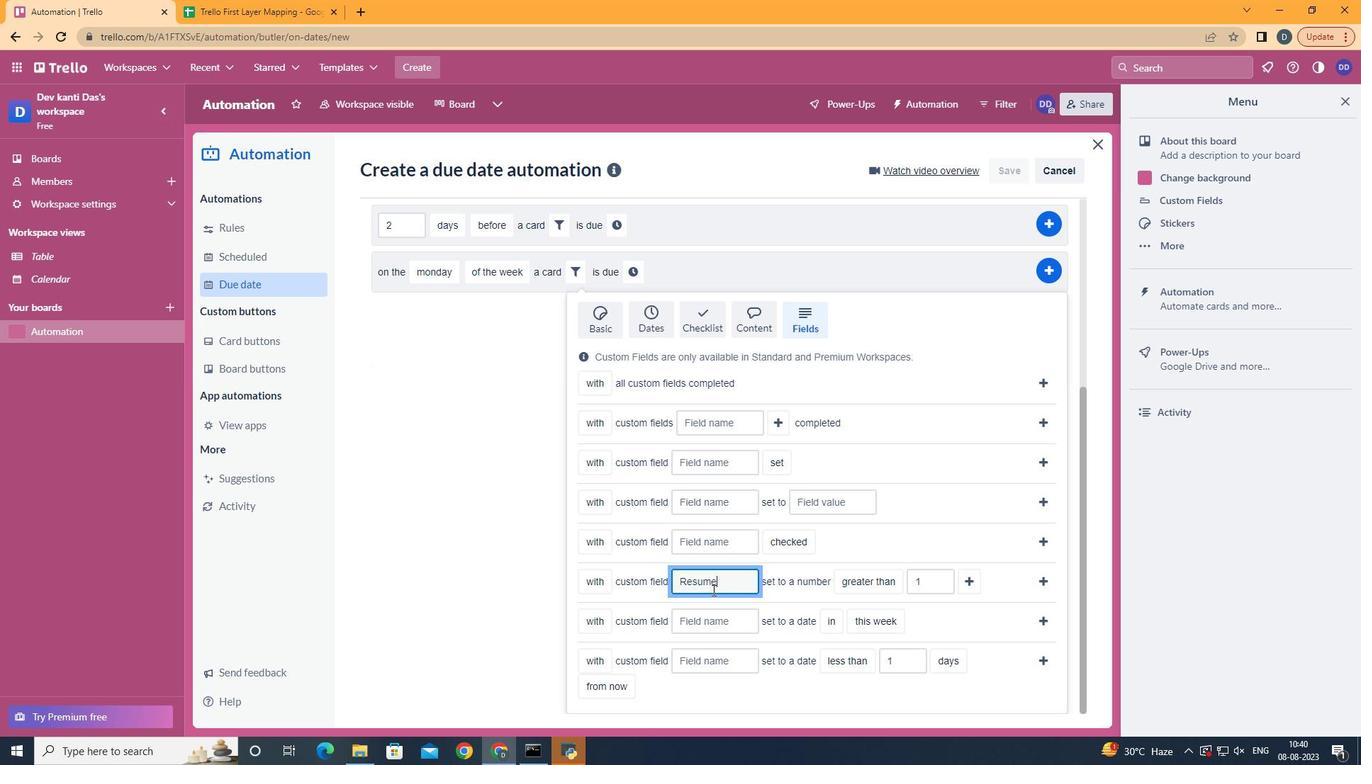 
Action: Mouse moved to (895, 686)
Screenshot: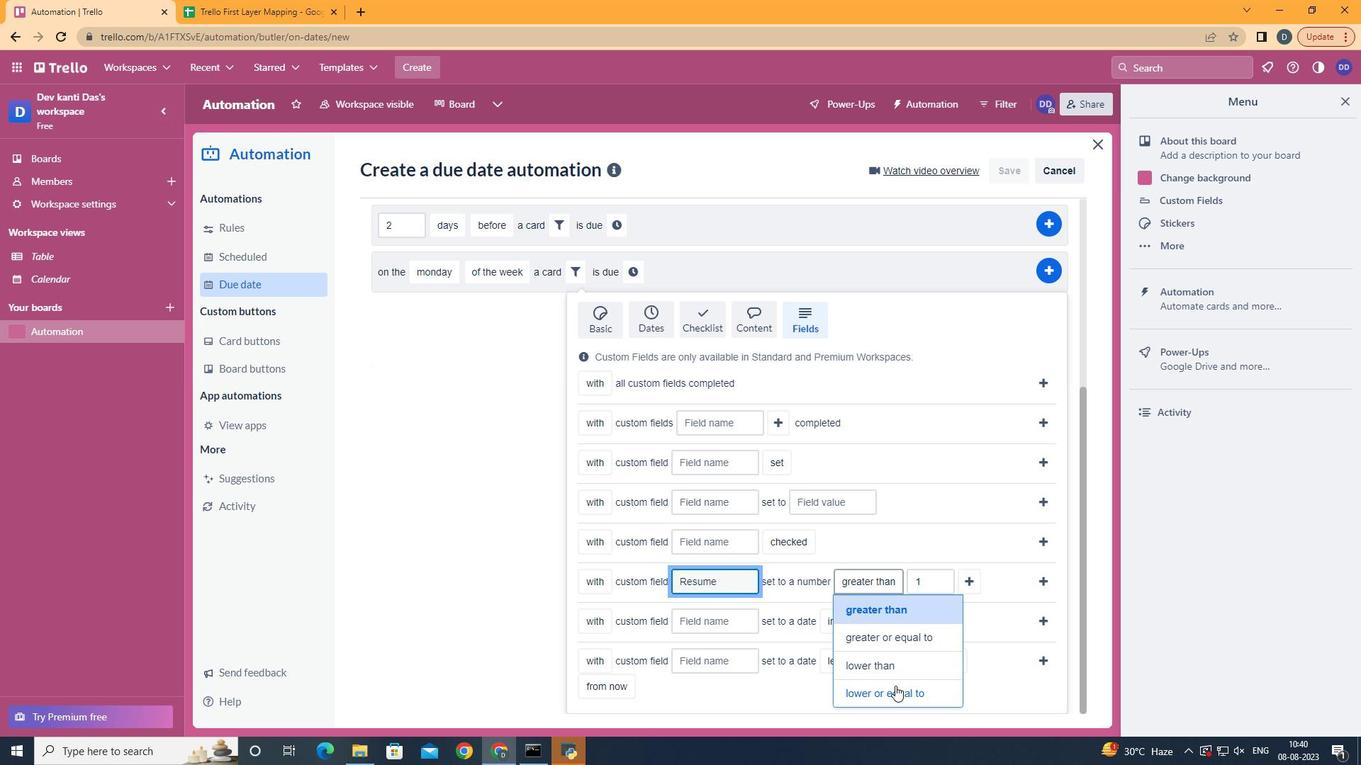 
Action: Mouse pressed left at (895, 686)
Screenshot: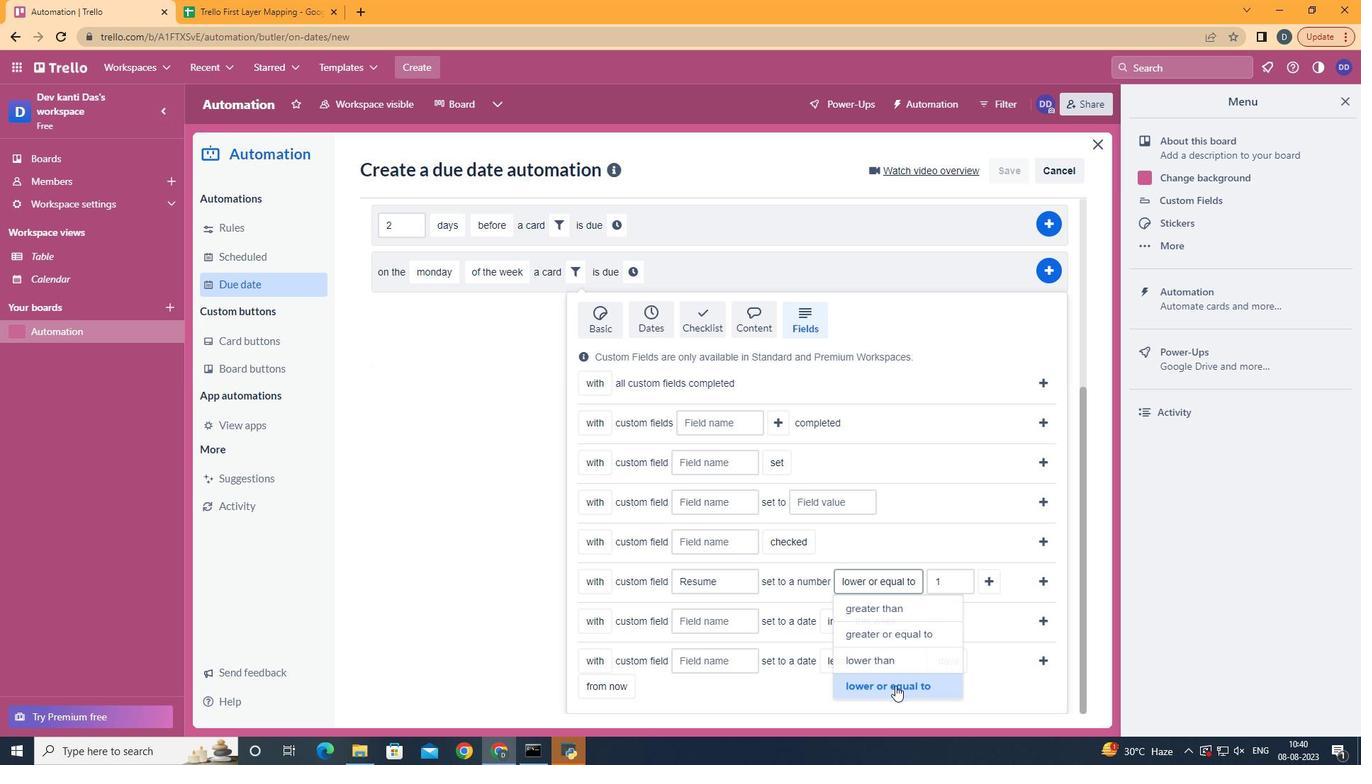 
Action: Mouse moved to (988, 584)
Screenshot: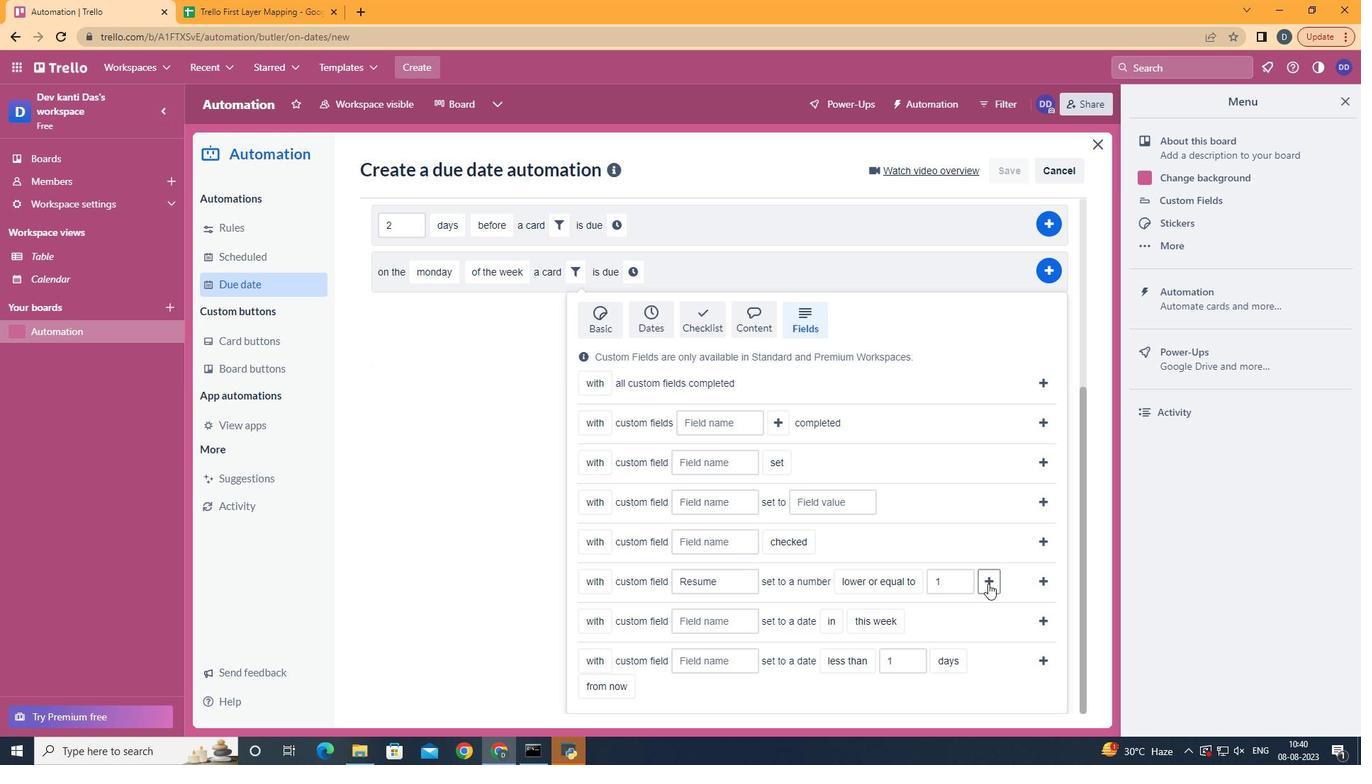 
Action: Mouse pressed left at (988, 584)
Screenshot: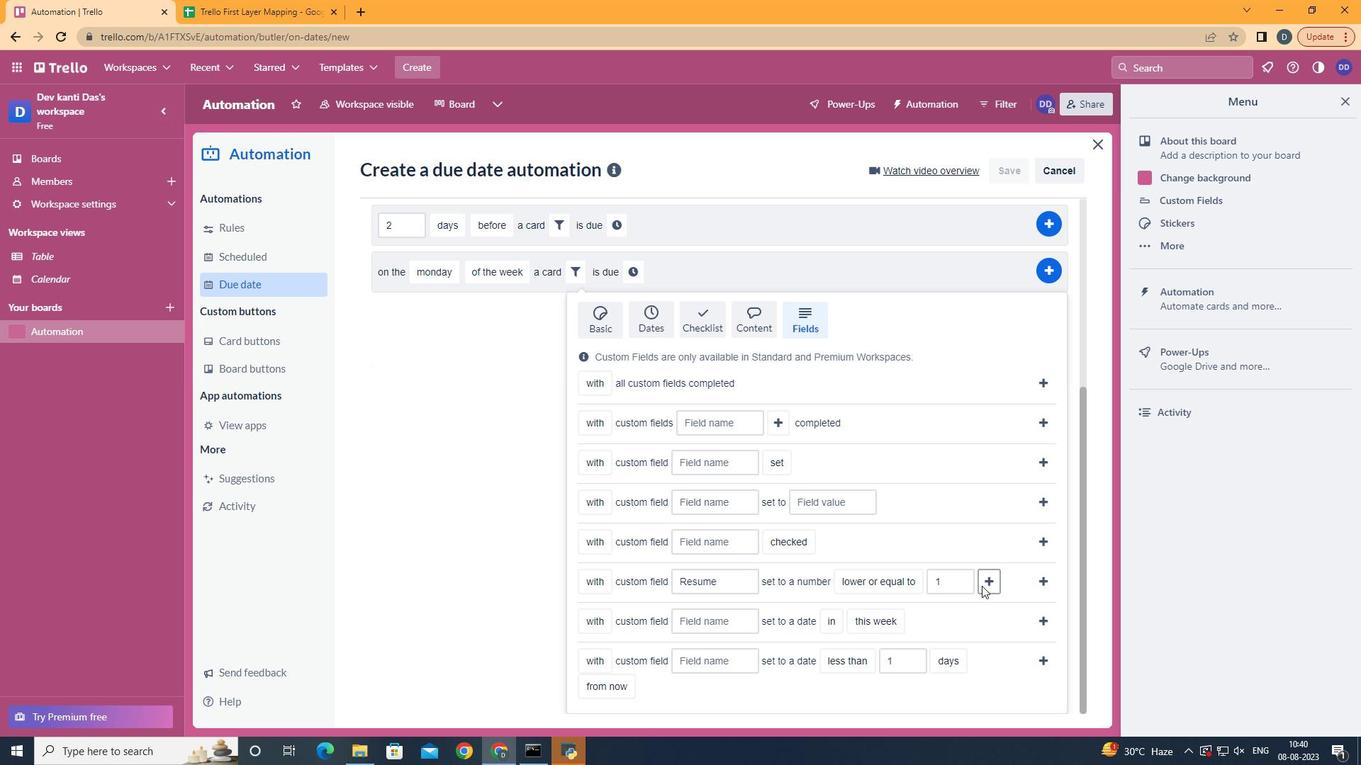 
Action: Mouse moved to (660, 531)
Screenshot: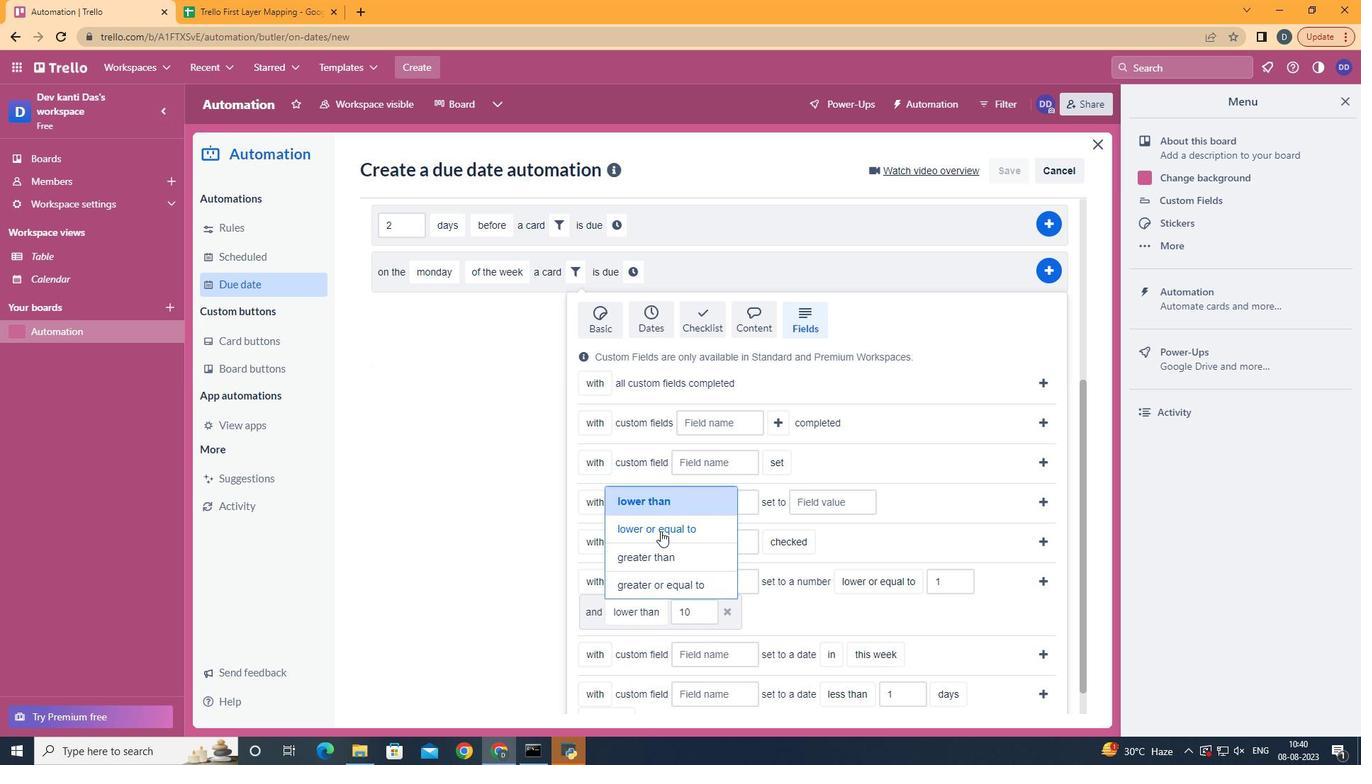 
Action: Mouse pressed left at (660, 531)
Screenshot: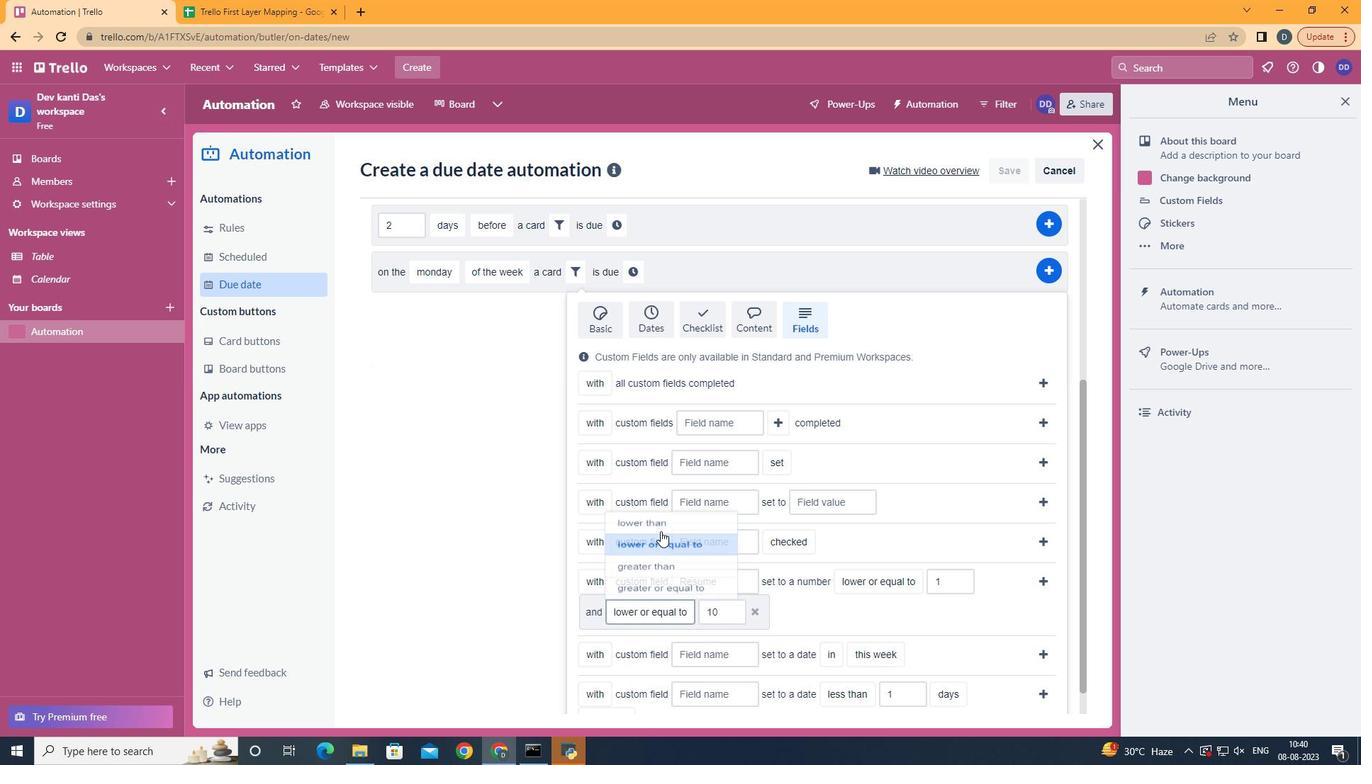 
Action: Mouse moved to (1044, 578)
Screenshot: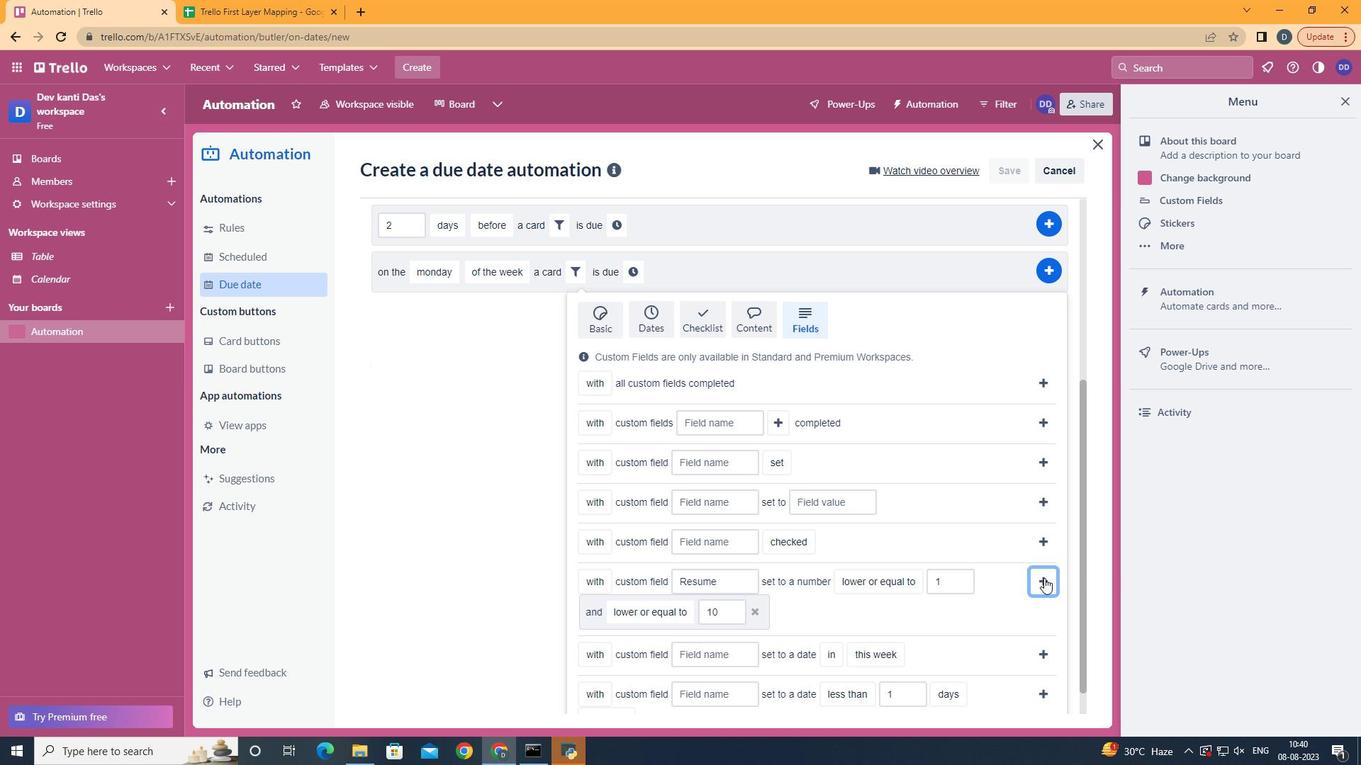 
Action: Mouse pressed left at (1044, 578)
Screenshot: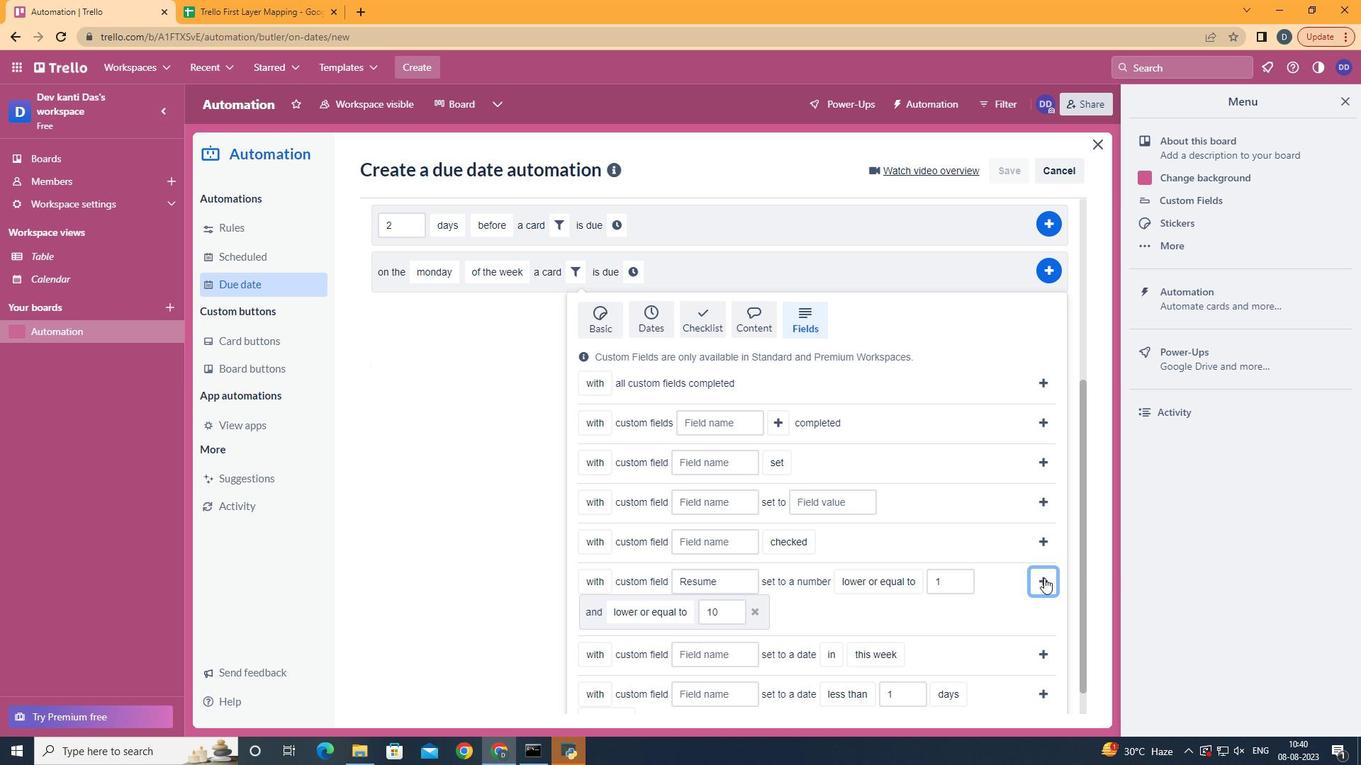
Action: Mouse moved to (404, 599)
Screenshot: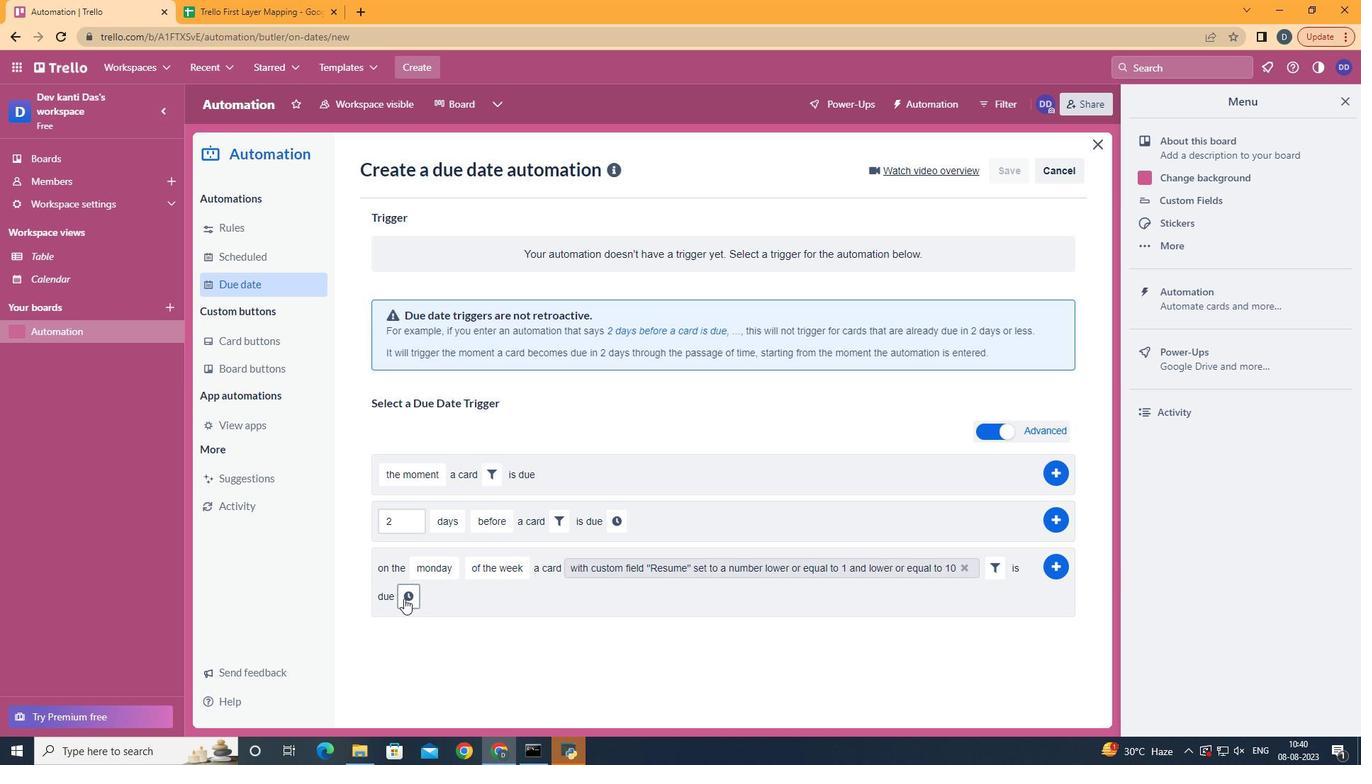 
Action: Mouse pressed left at (404, 599)
Screenshot: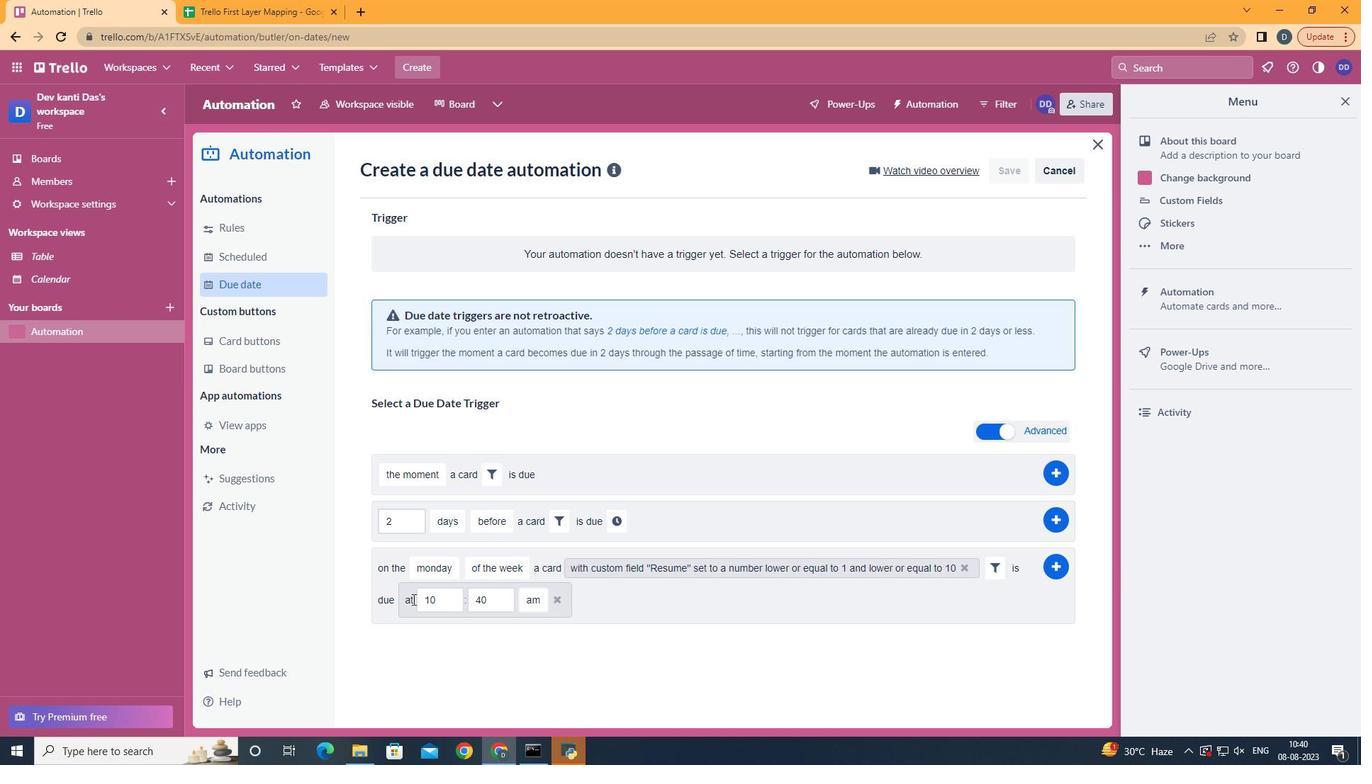 
Action: Mouse moved to (446, 601)
Screenshot: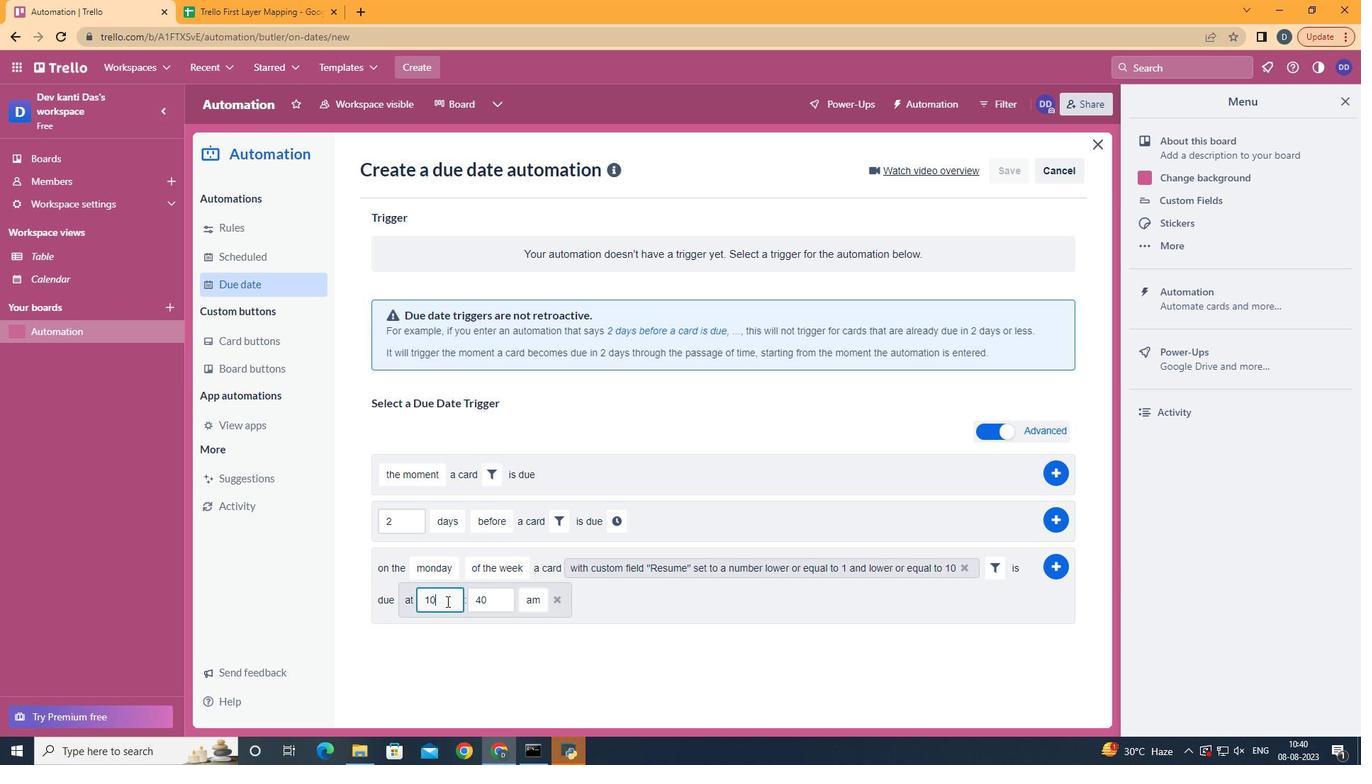 
Action: Mouse pressed left at (446, 601)
Screenshot: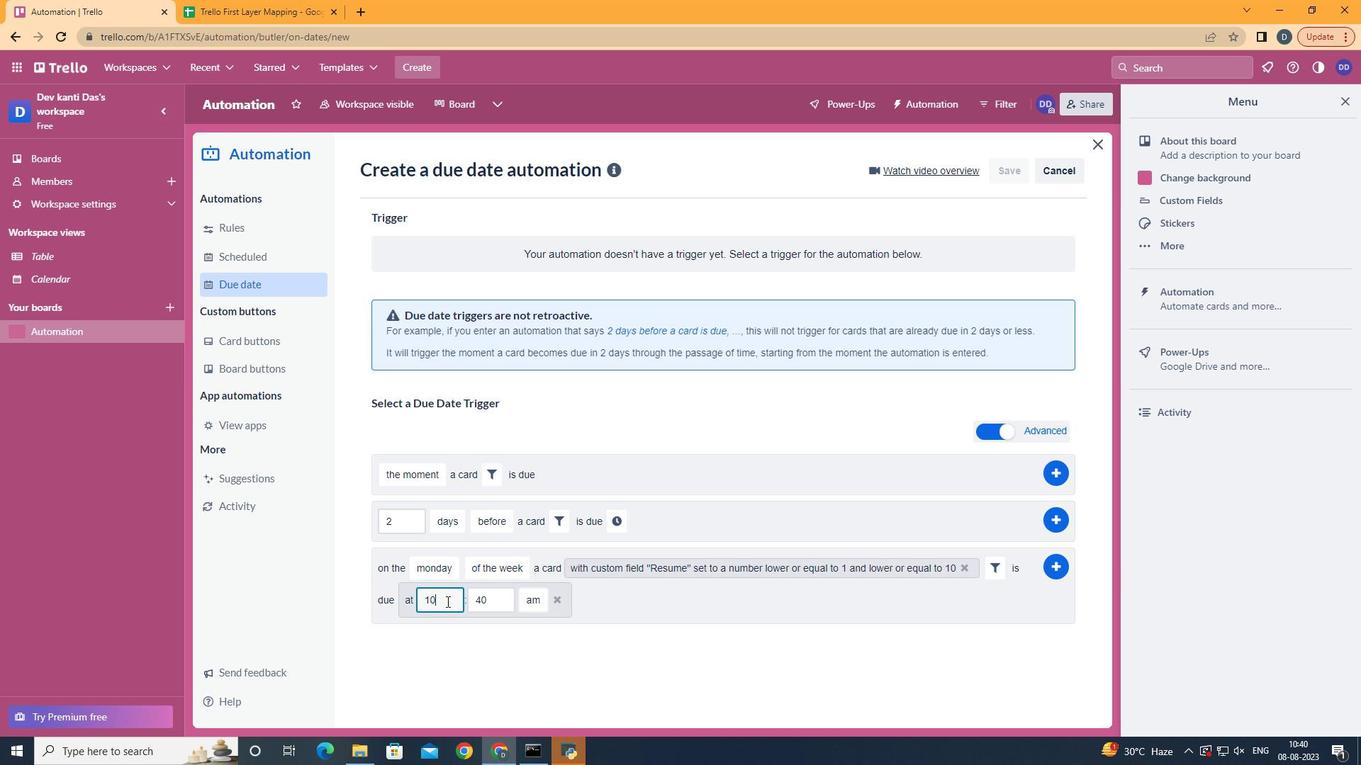 
Action: Key pressed <Key.backspace>1
Screenshot: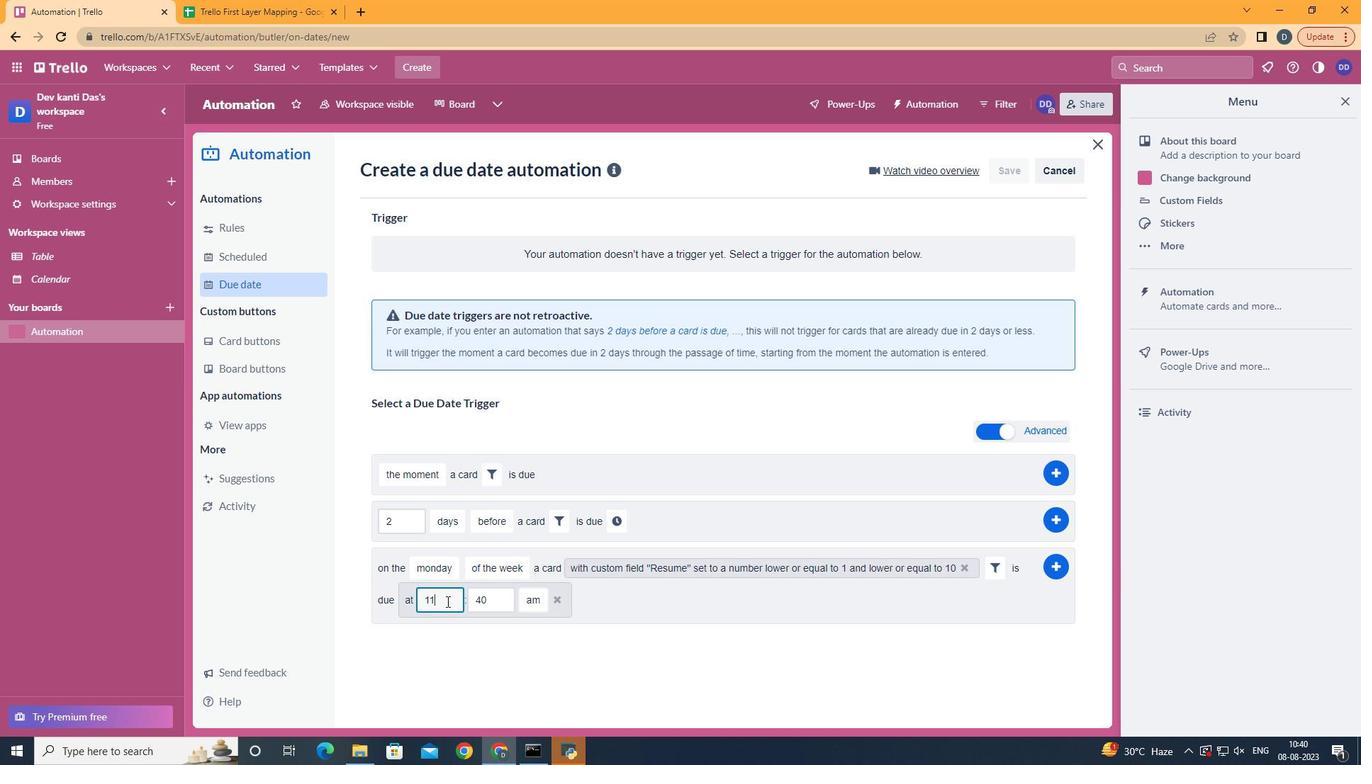 
Action: Mouse moved to (497, 599)
Screenshot: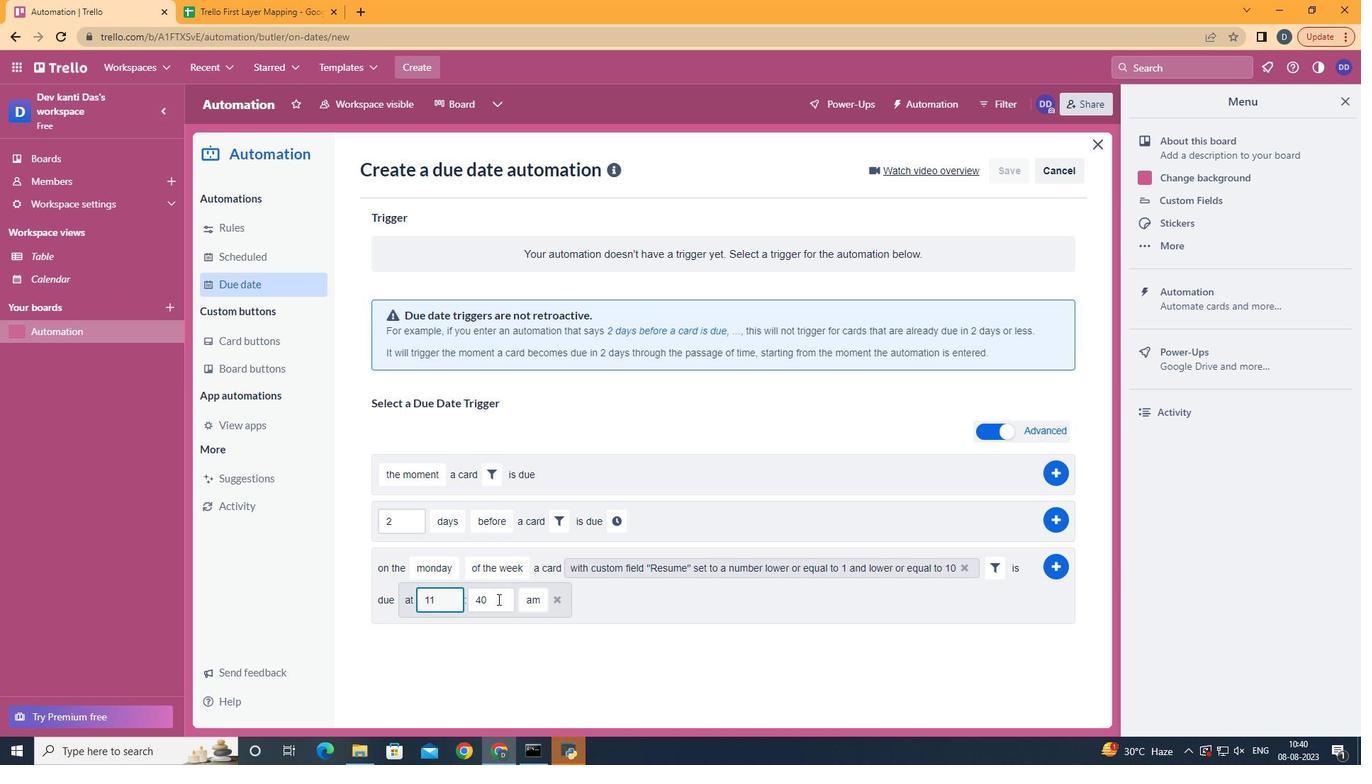 
Action: Mouse pressed left at (497, 599)
Screenshot: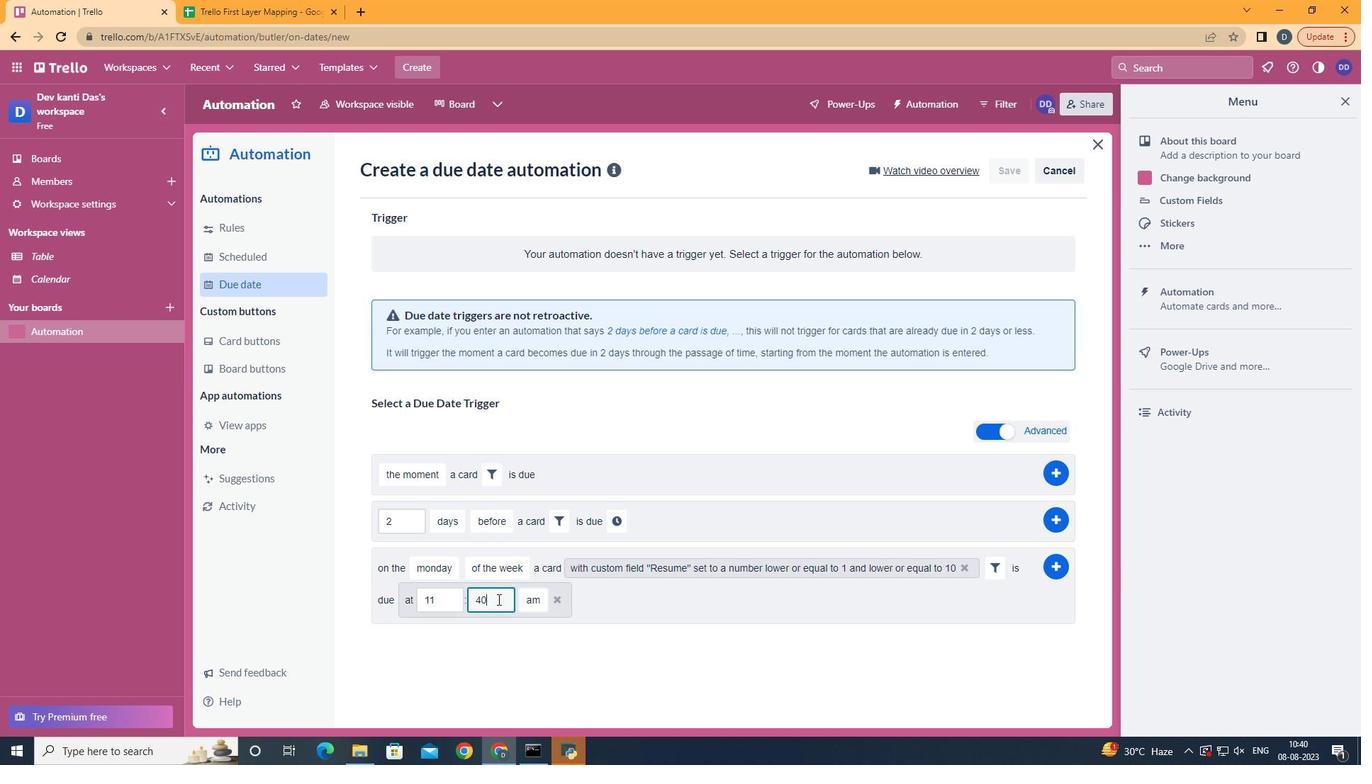 
Action: Key pressed <Key.backspace><Key.backspace>00
Screenshot: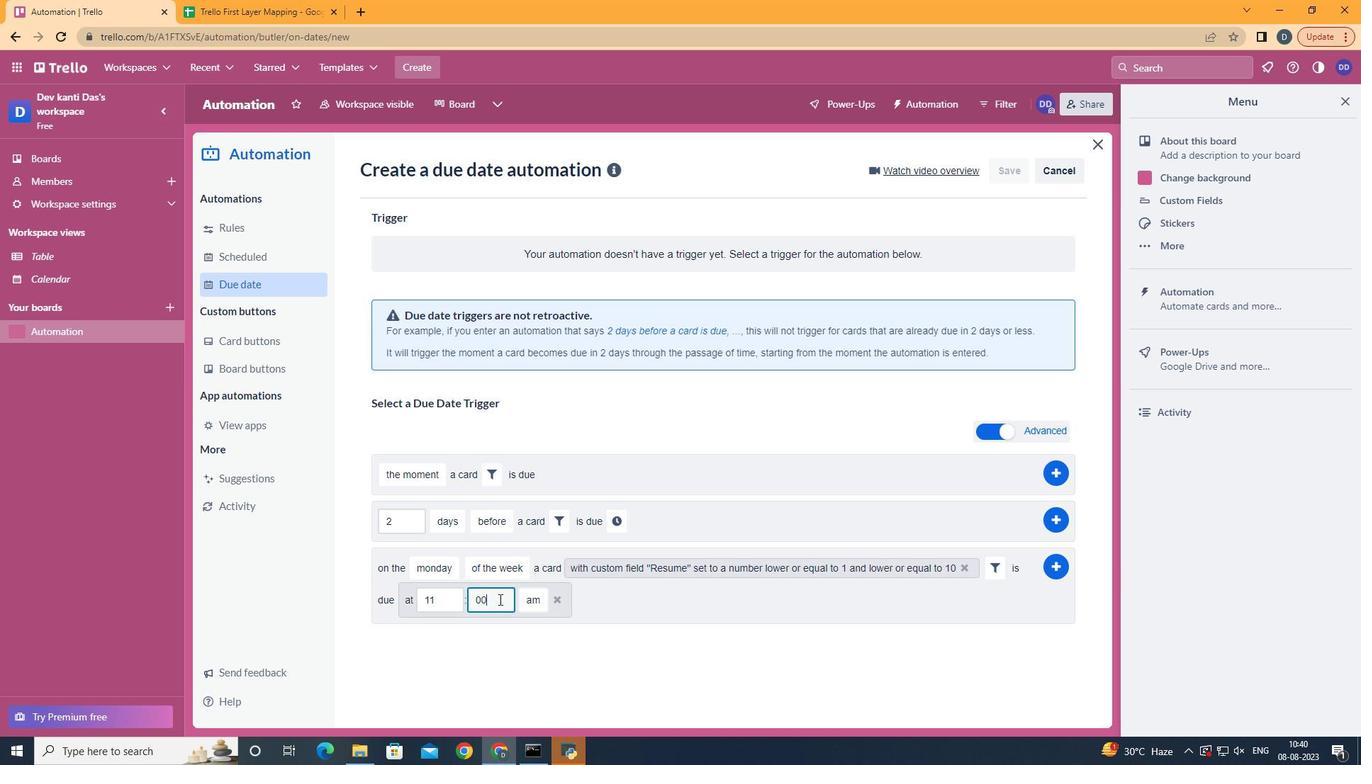 
Action: Mouse moved to (1043, 567)
Screenshot: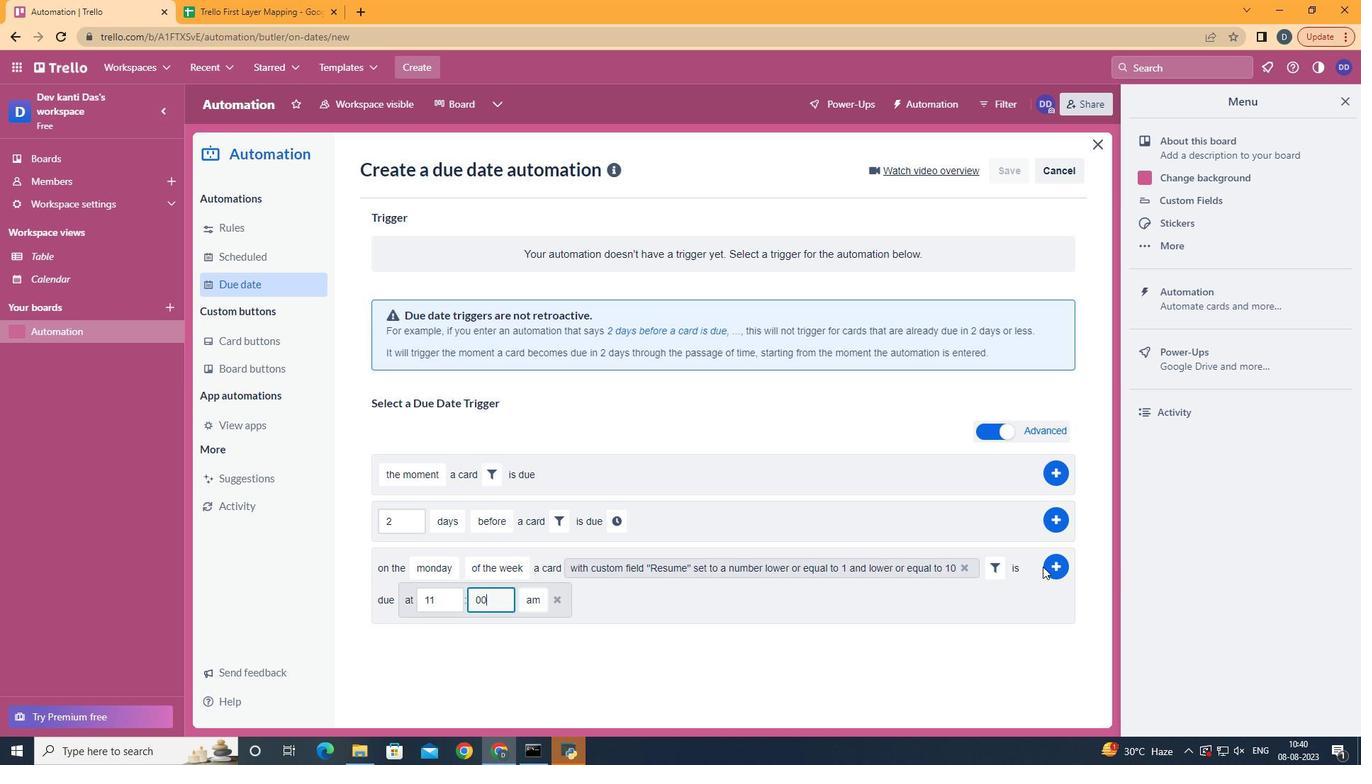 
Action: Mouse pressed left at (1043, 567)
Screenshot: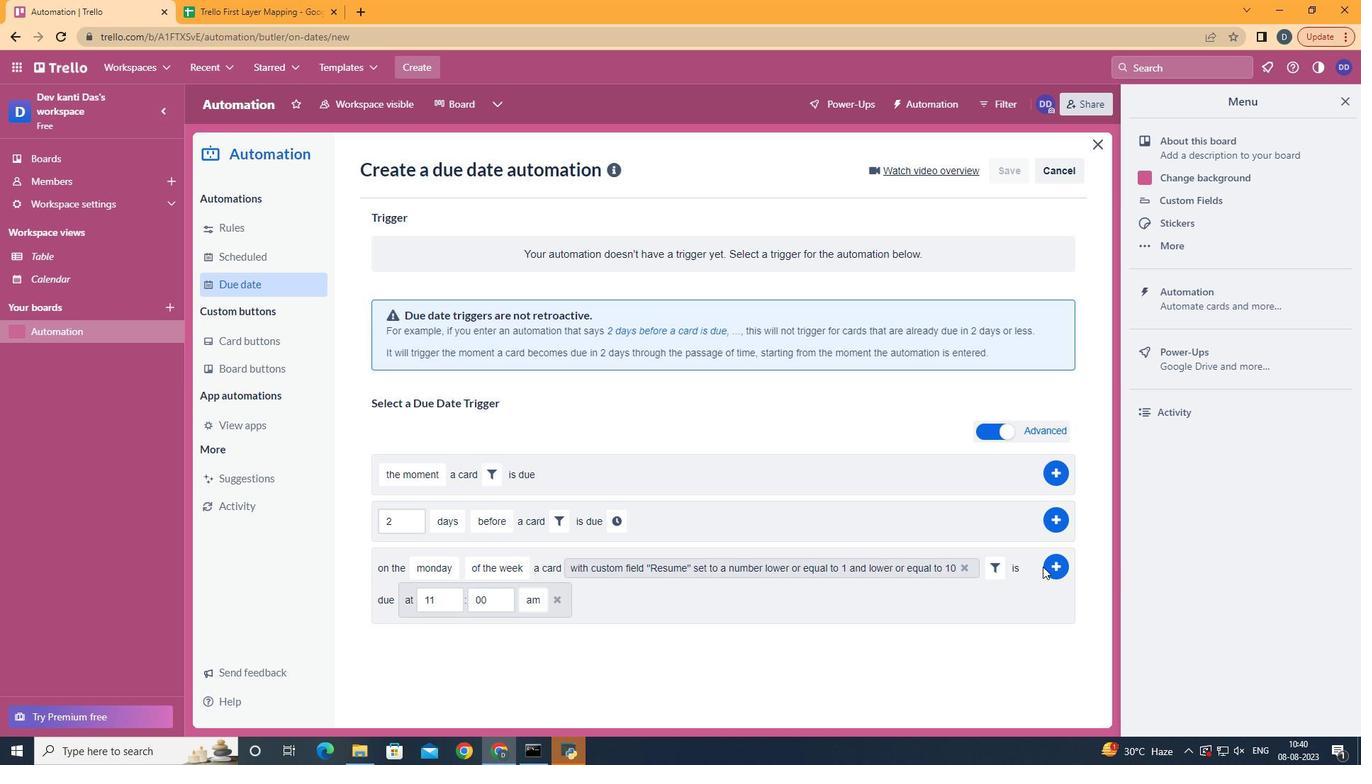 
Action: Mouse moved to (1047, 567)
Screenshot: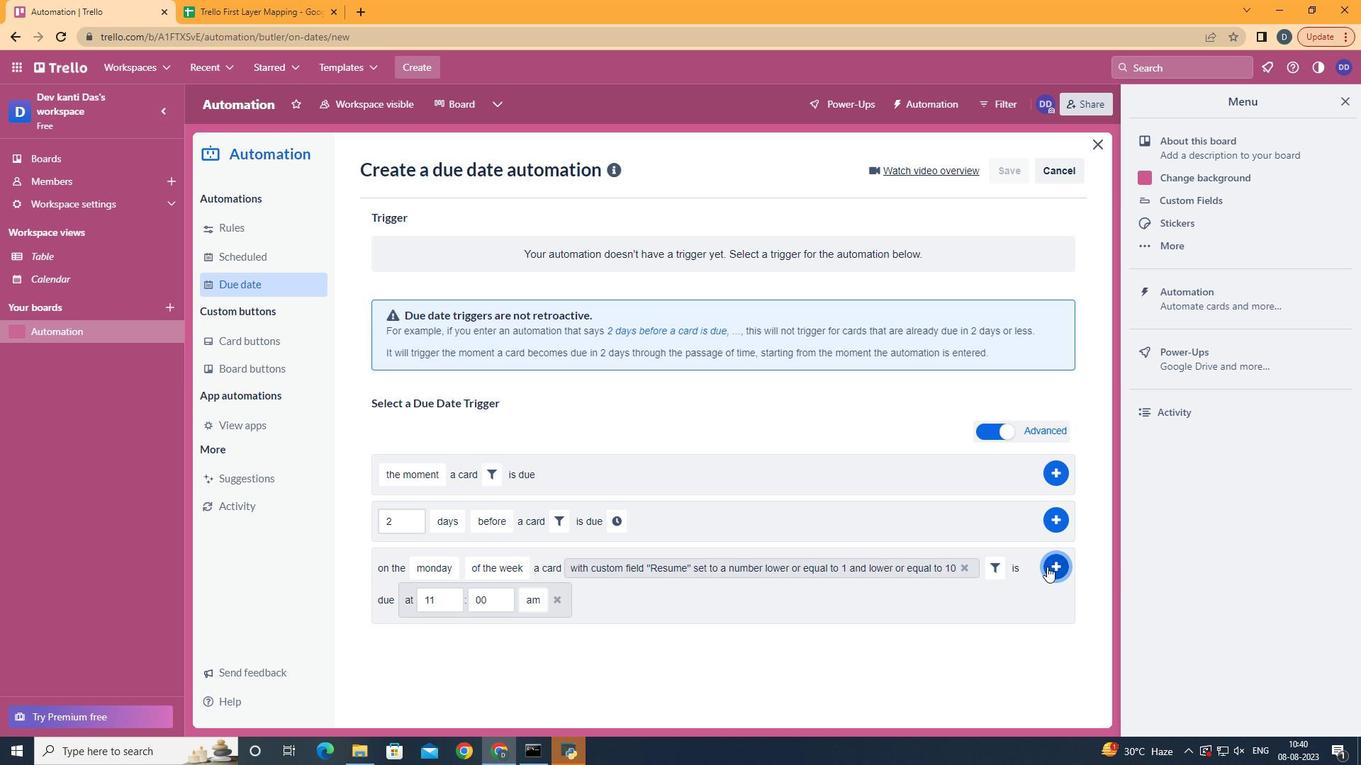 
Action: Mouse pressed left at (1047, 567)
Screenshot: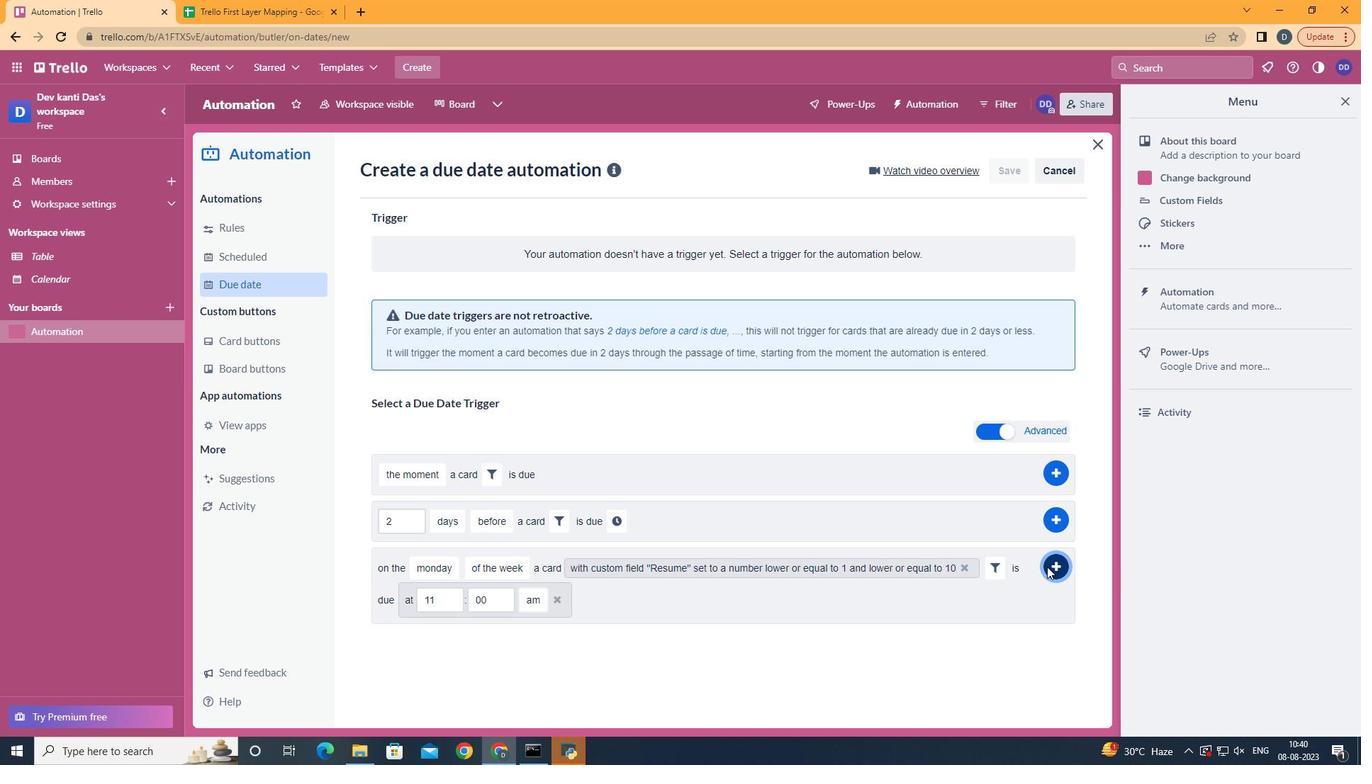 
Action: Mouse moved to (764, 314)
Screenshot: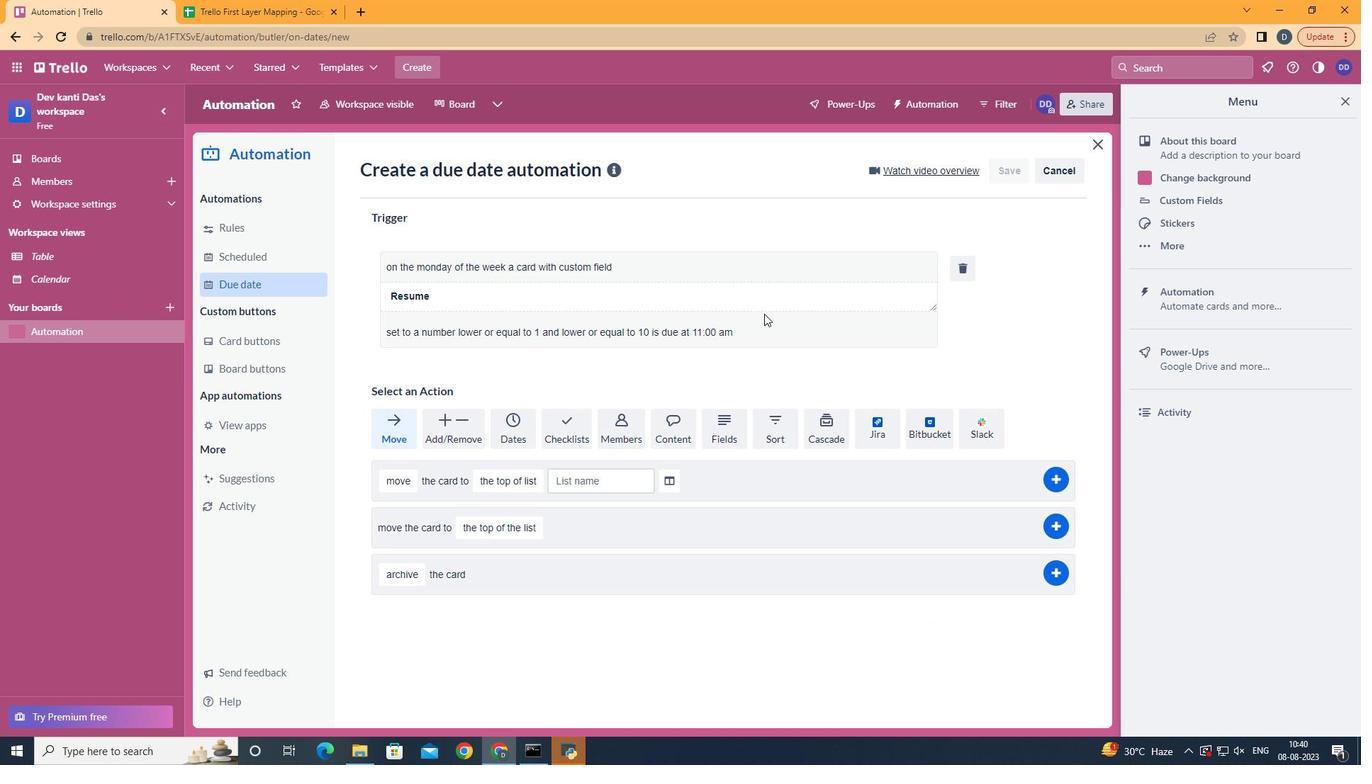 
